Task: Add Three Wishes Fruity, Grain Free Cereal to the cart.
Action: Mouse moved to (757, 255)
Screenshot: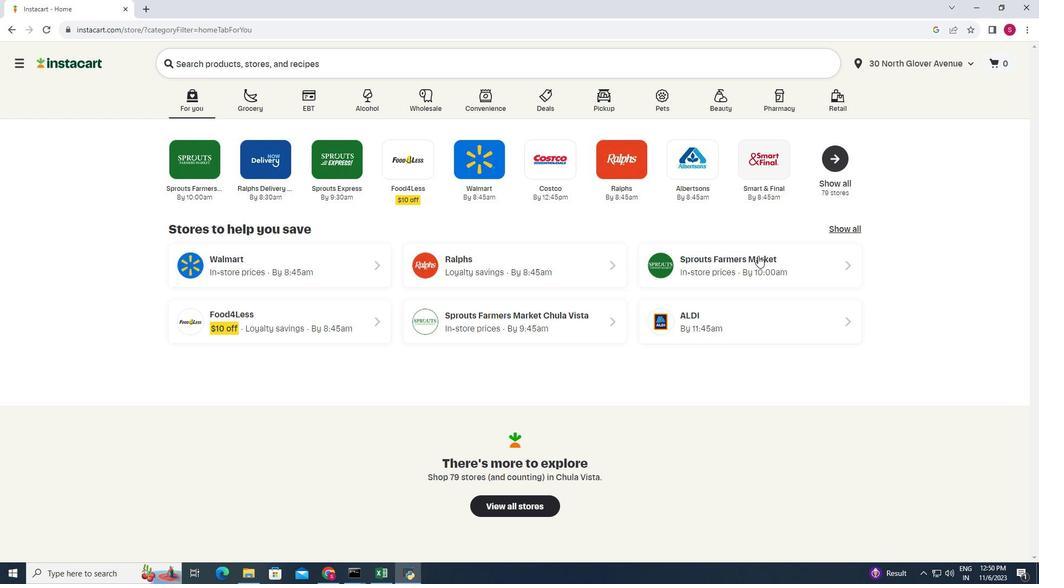 
Action: Mouse pressed left at (757, 255)
Screenshot: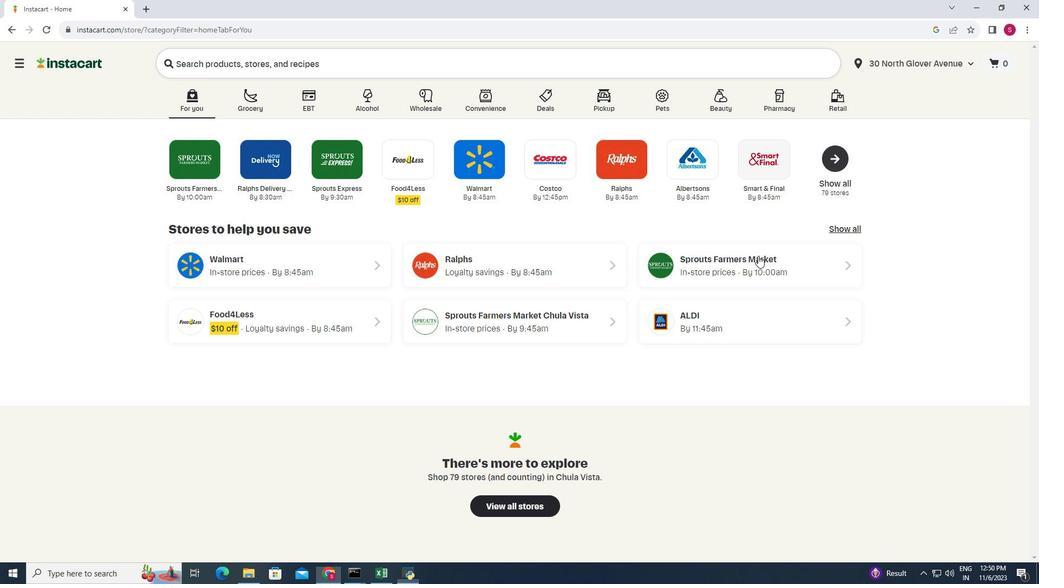 
Action: Mouse moved to (100, 449)
Screenshot: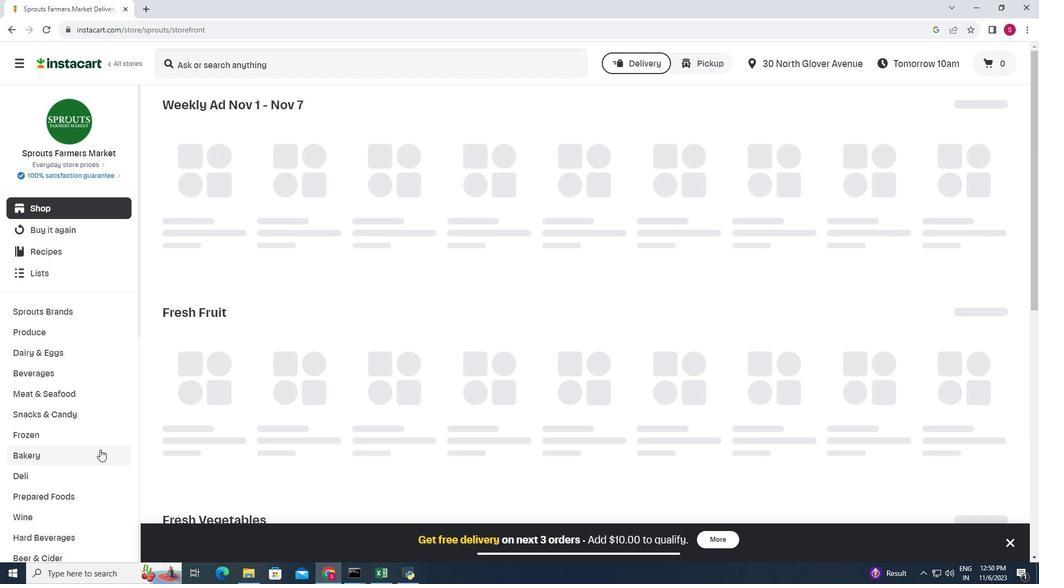 
Action: Mouse scrolled (100, 449) with delta (0, 0)
Screenshot: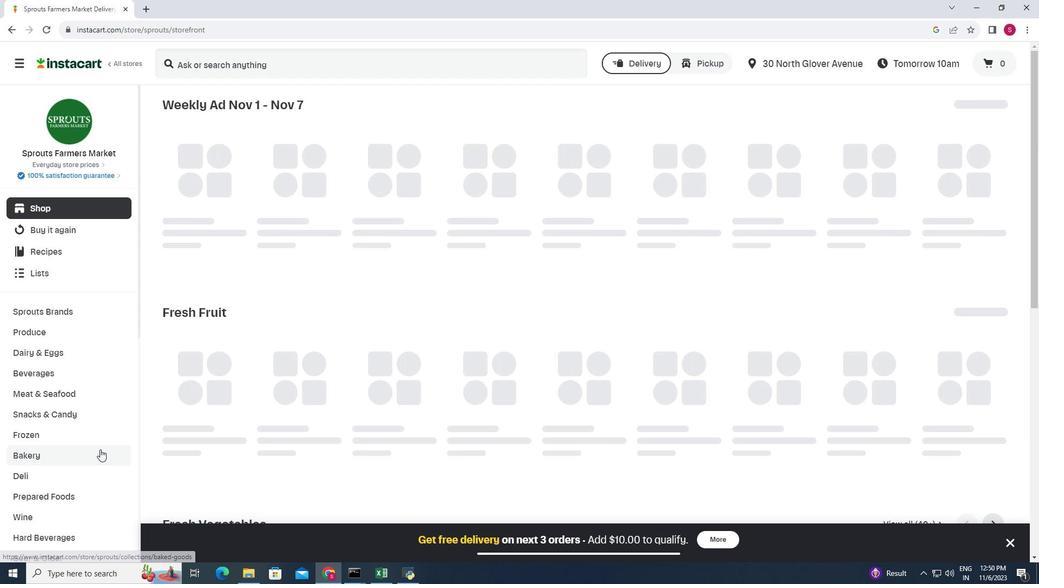 
Action: Mouse moved to (100, 449)
Screenshot: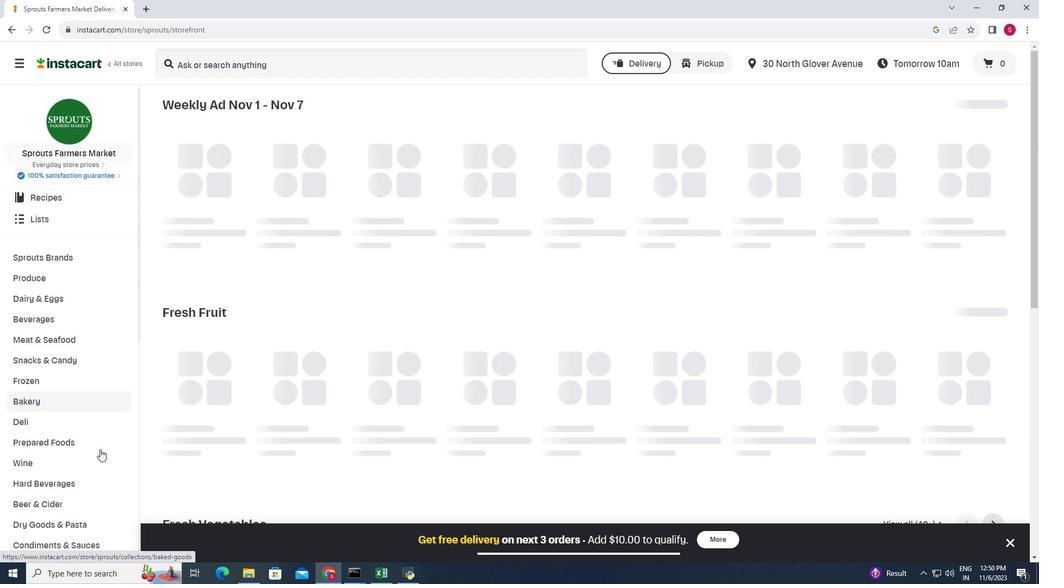 
Action: Mouse scrolled (100, 449) with delta (0, 0)
Screenshot: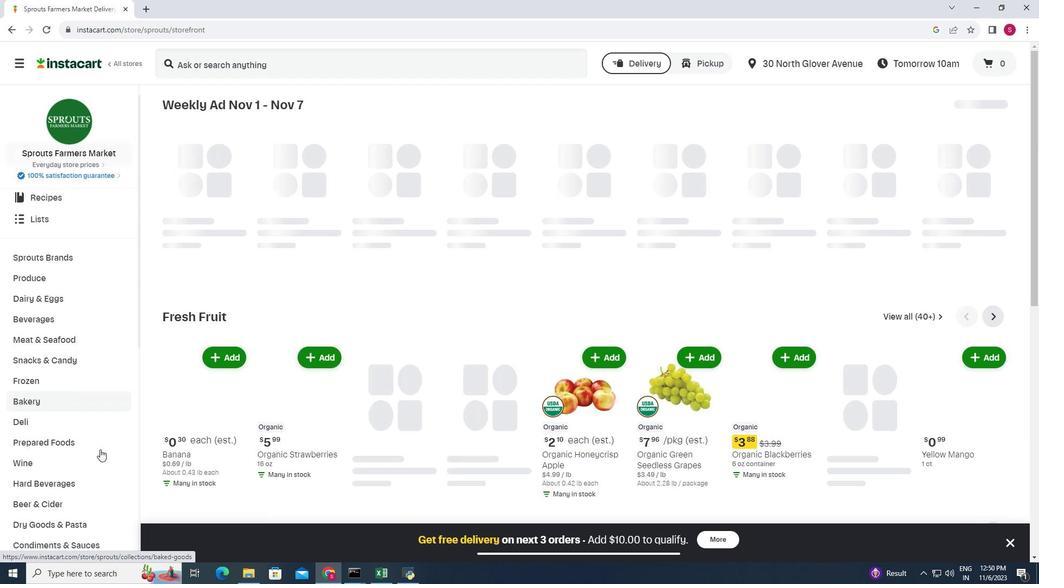 
Action: Mouse scrolled (100, 449) with delta (0, 0)
Screenshot: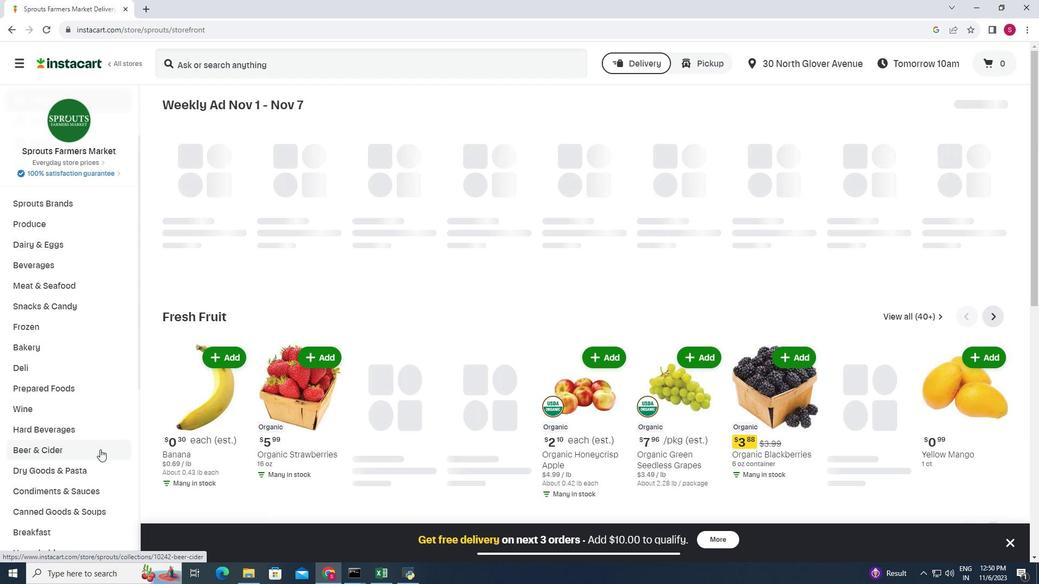 
Action: Mouse moved to (89, 475)
Screenshot: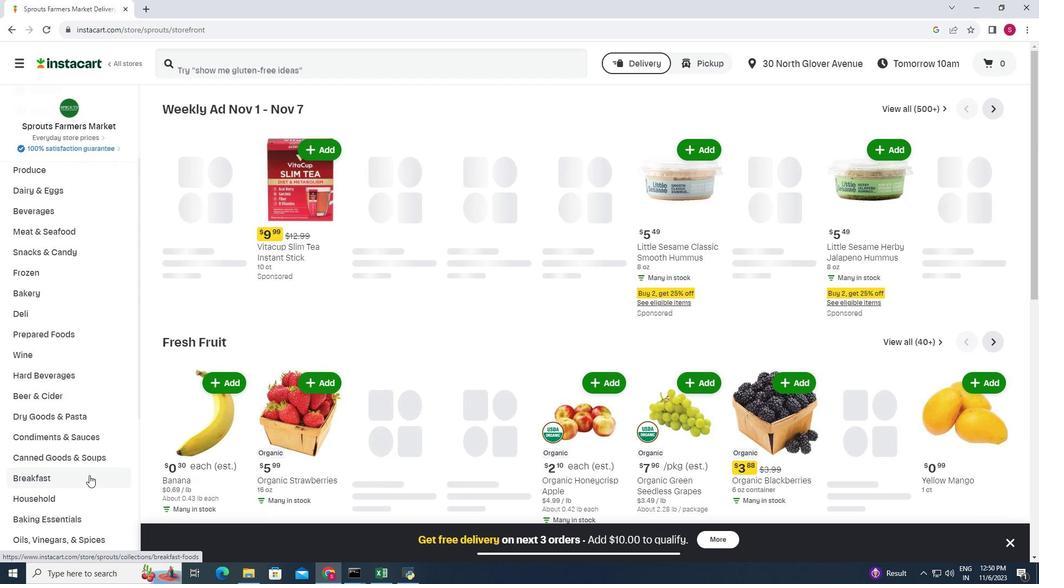 
Action: Mouse pressed left at (89, 475)
Screenshot: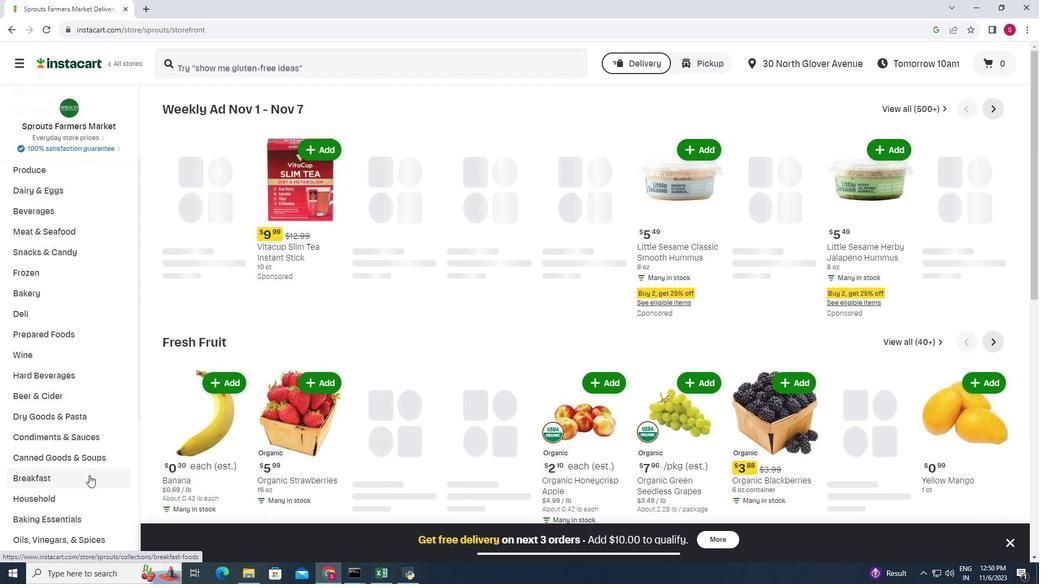 
Action: Mouse moved to (803, 139)
Screenshot: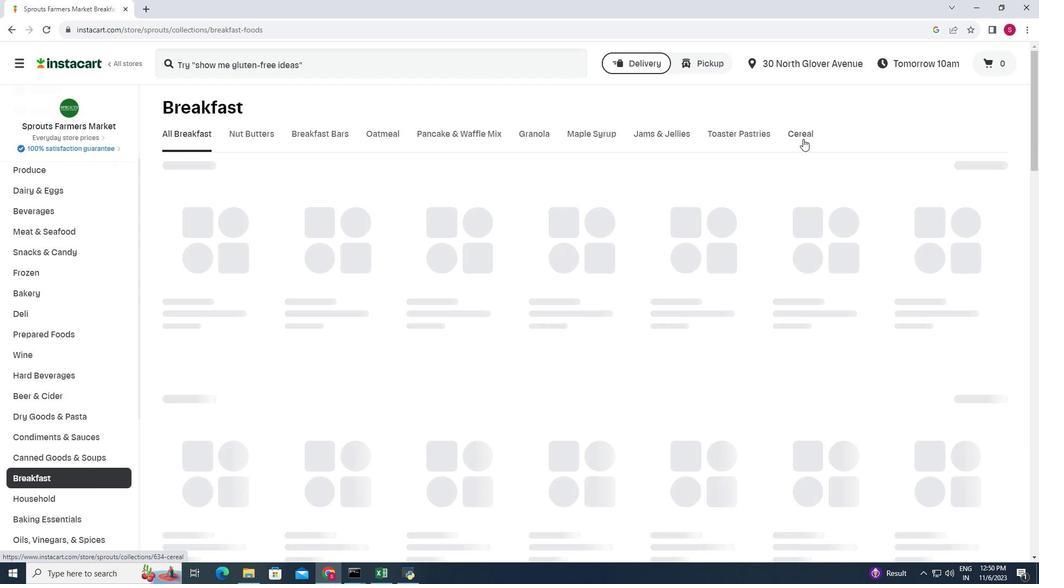 
Action: Mouse pressed left at (803, 139)
Screenshot: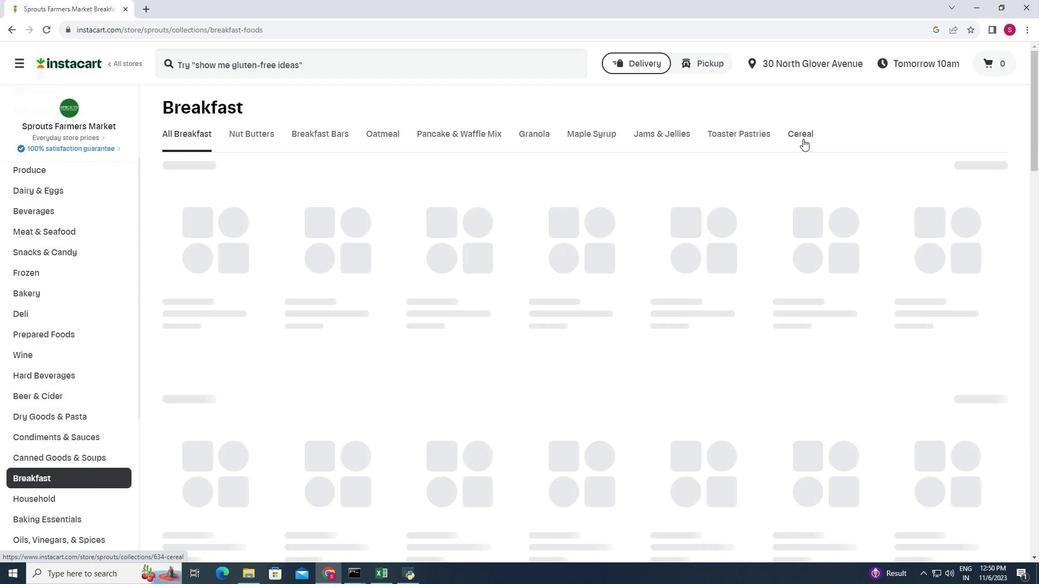 
Action: Mouse moved to (515, 203)
Screenshot: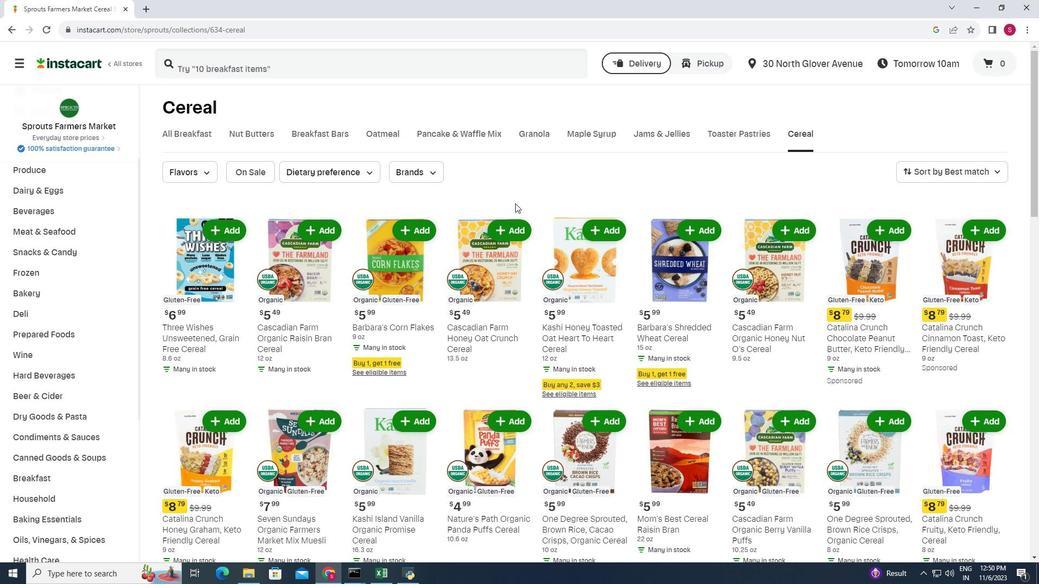 
Action: Mouse scrolled (515, 202) with delta (0, 0)
Screenshot: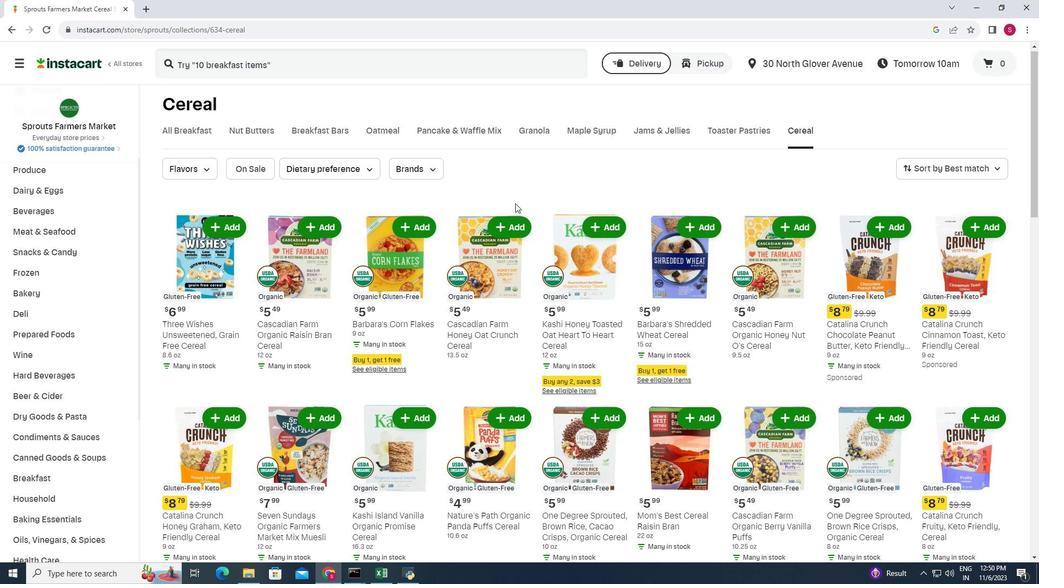 
Action: Mouse scrolled (515, 202) with delta (0, 0)
Screenshot: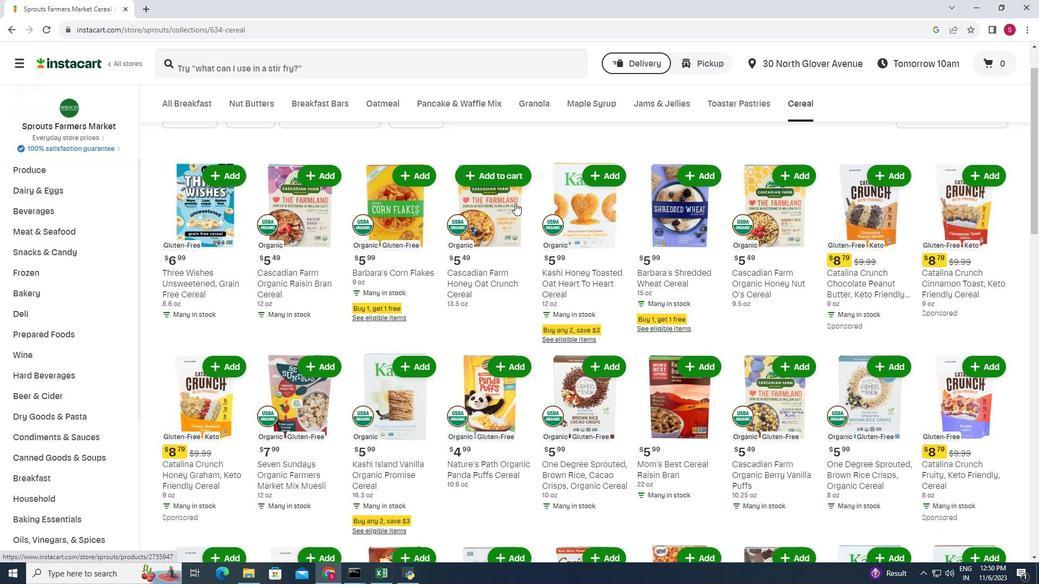 
Action: Mouse scrolled (515, 202) with delta (0, 0)
Screenshot: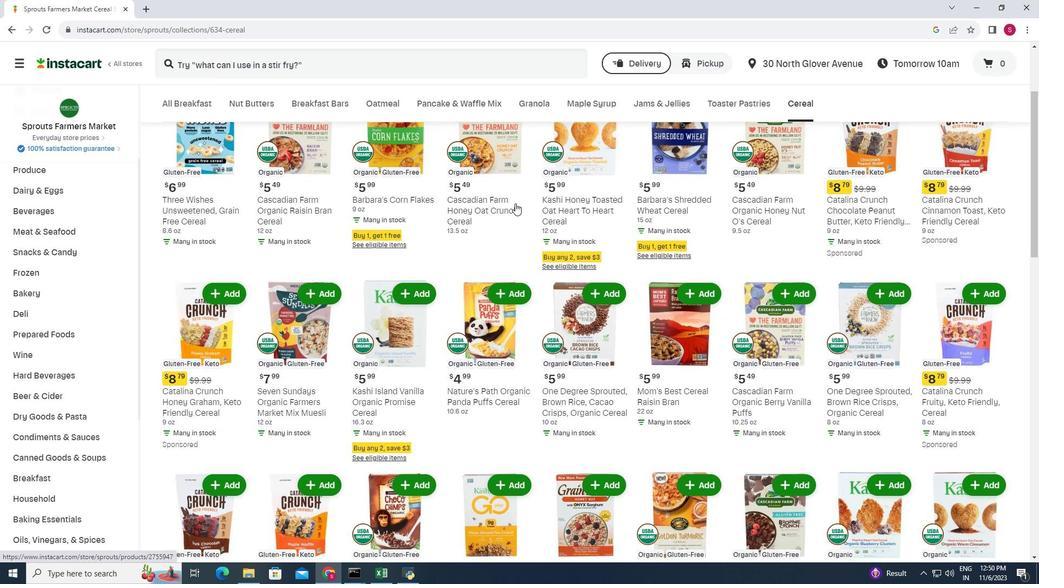 
Action: Mouse scrolled (515, 202) with delta (0, 0)
Screenshot: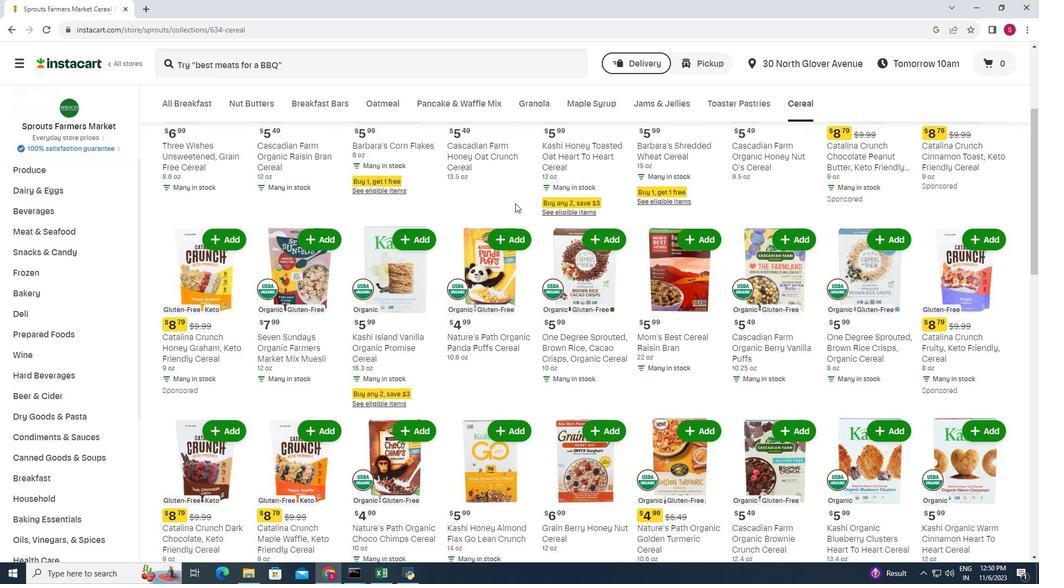 
Action: Mouse scrolled (515, 202) with delta (0, 0)
Screenshot: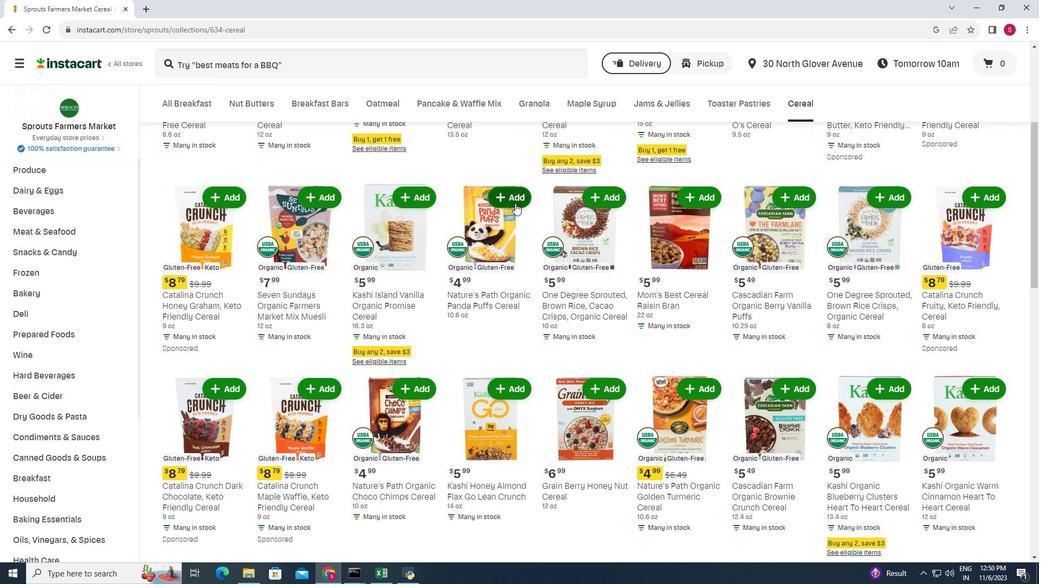
Action: Mouse scrolled (515, 202) with delta (0, 0)
Screenshot: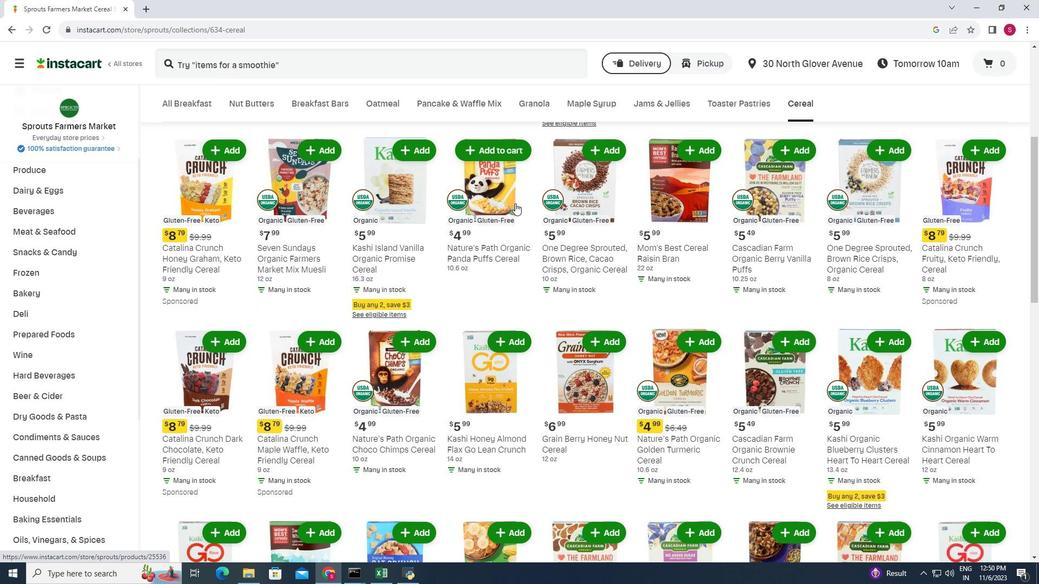 
Action: Mouse scrolled (515, 202) with delta (0, 0)
Screenshot: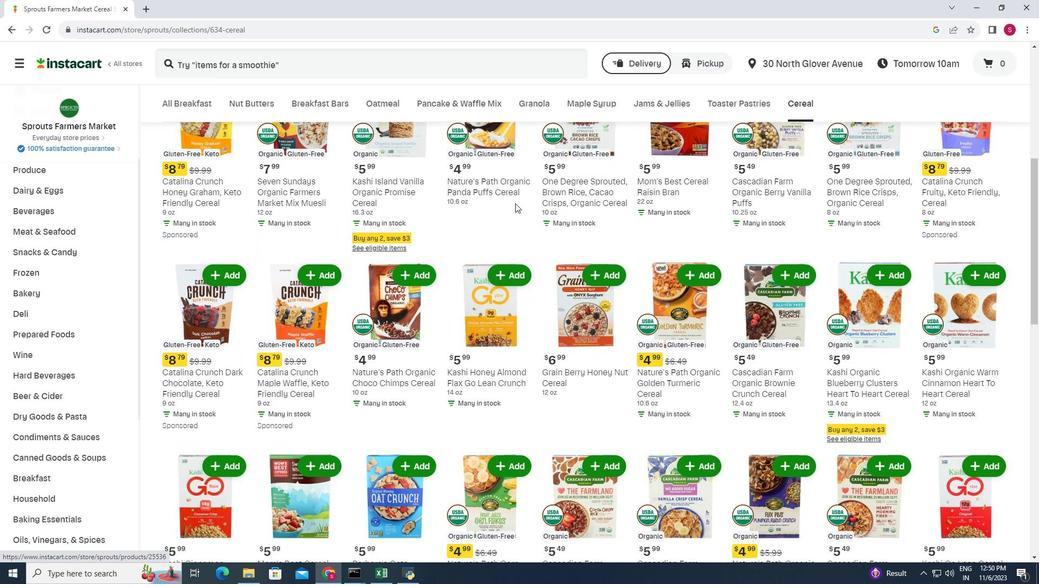 
Action: Mouse scrolled (515, 202) with delta (0, 0)
Screenshot: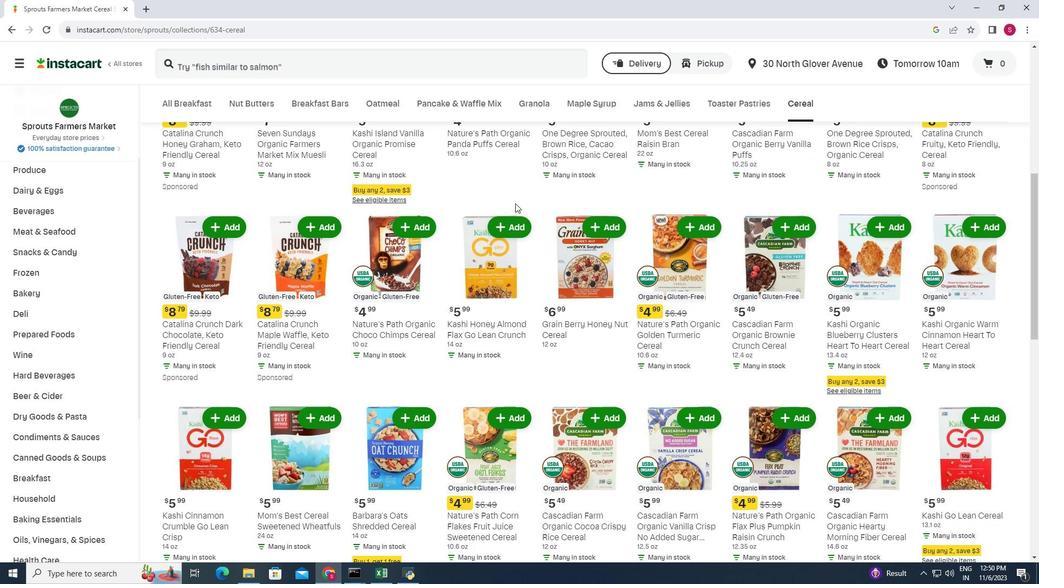 
Action: Mouse scrolled (515, 202) with delta (0, 0)
Screenshot: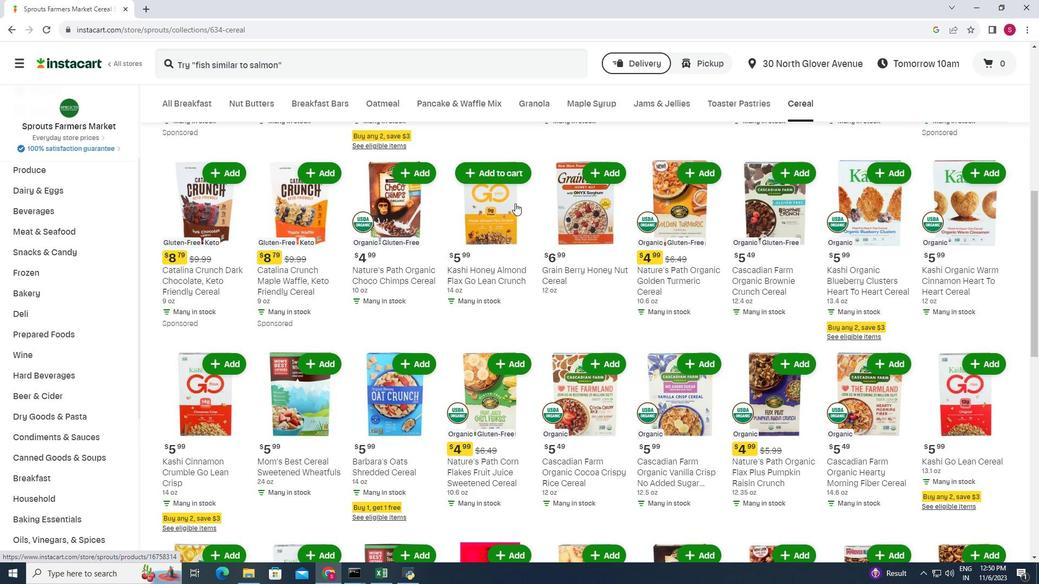 
Action: Mouse scrolled (515, 202) with delta (0, 0)
Screenshot: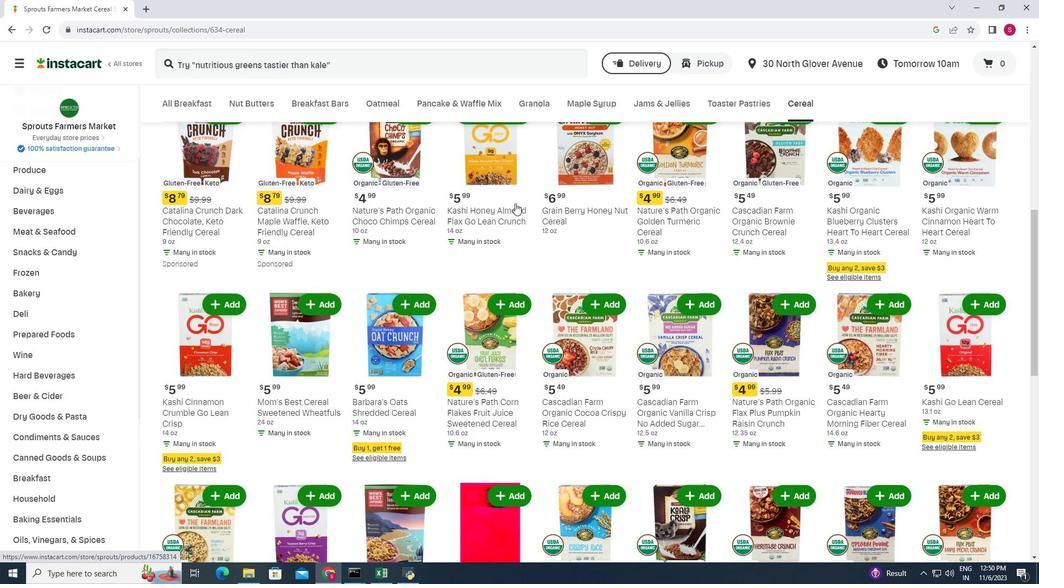 
Action: Mouse scrolled (515, 202) with delta (0, 0)
Screenshot: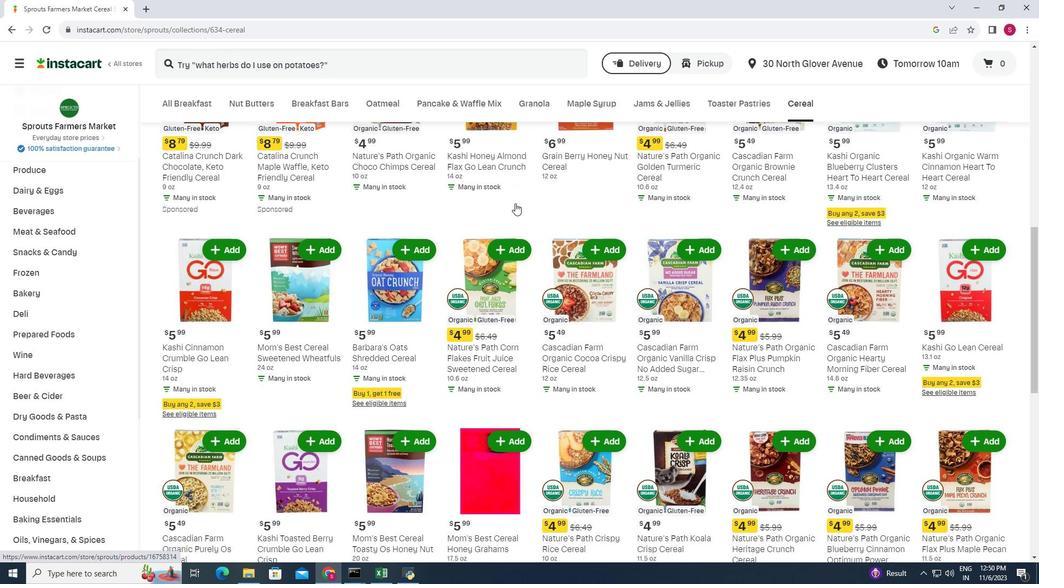 
Action: Mouse scrolled (515, 202) with delta (0, 0)
Screenshot: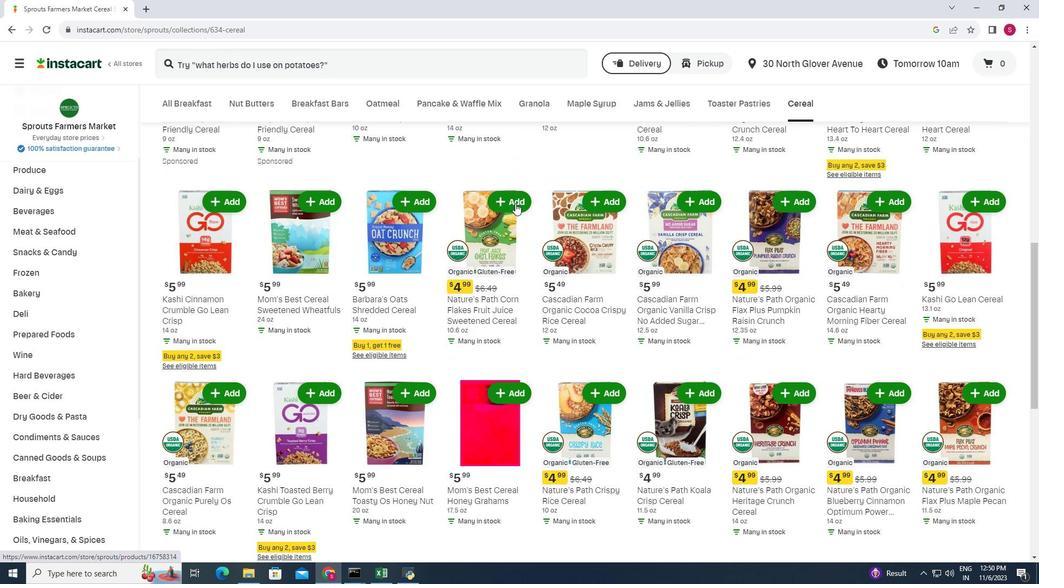 
Action: Mouse scrolled (515, 202) with delta (0, 0)
Screenshot: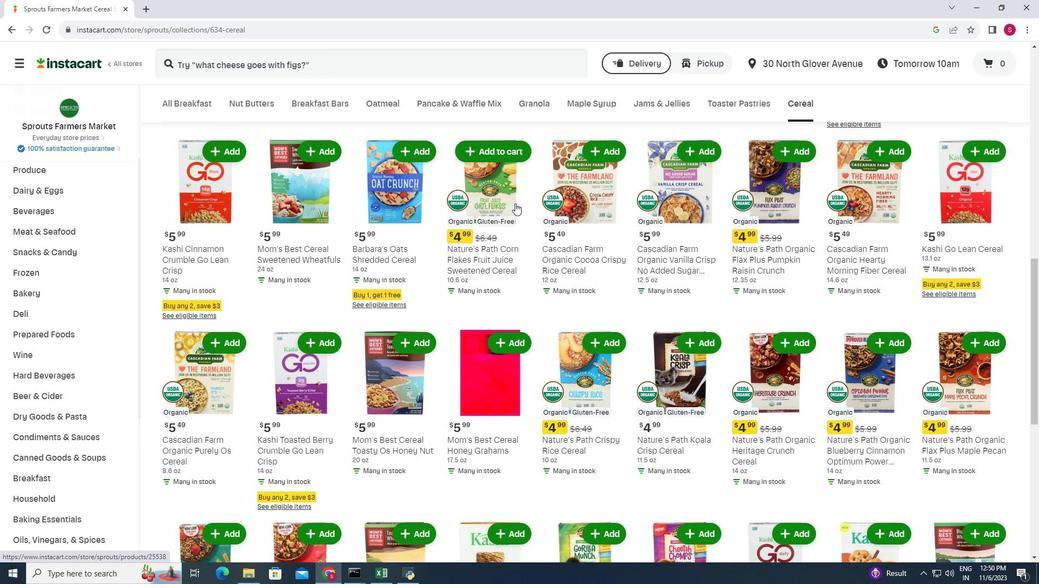 
Action: Mouse scrolled (515, 202) with delta (0, 0)
Screenshot: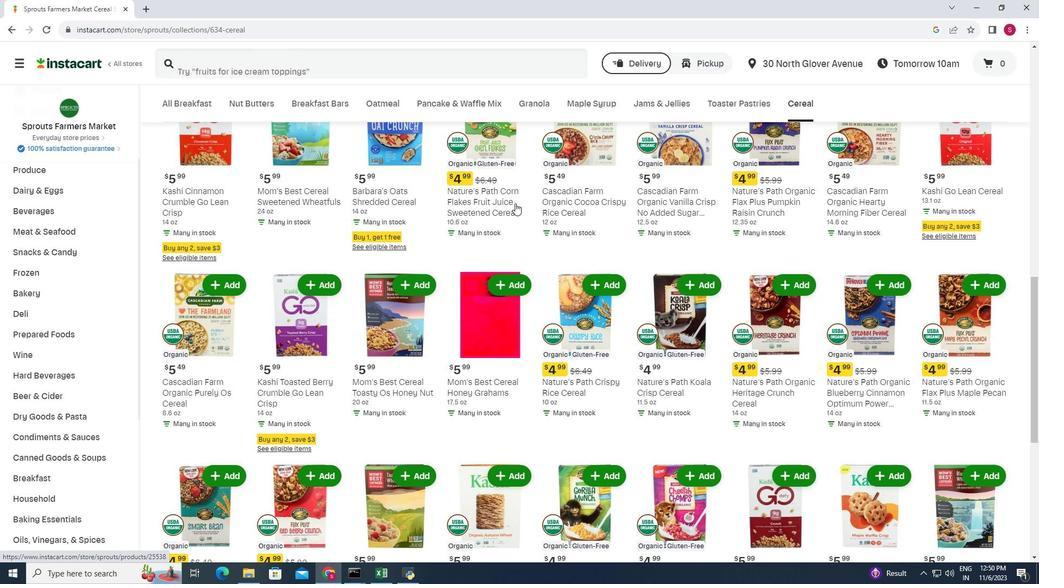 
Action: Mouse moved to (627, 254)
Screenshot: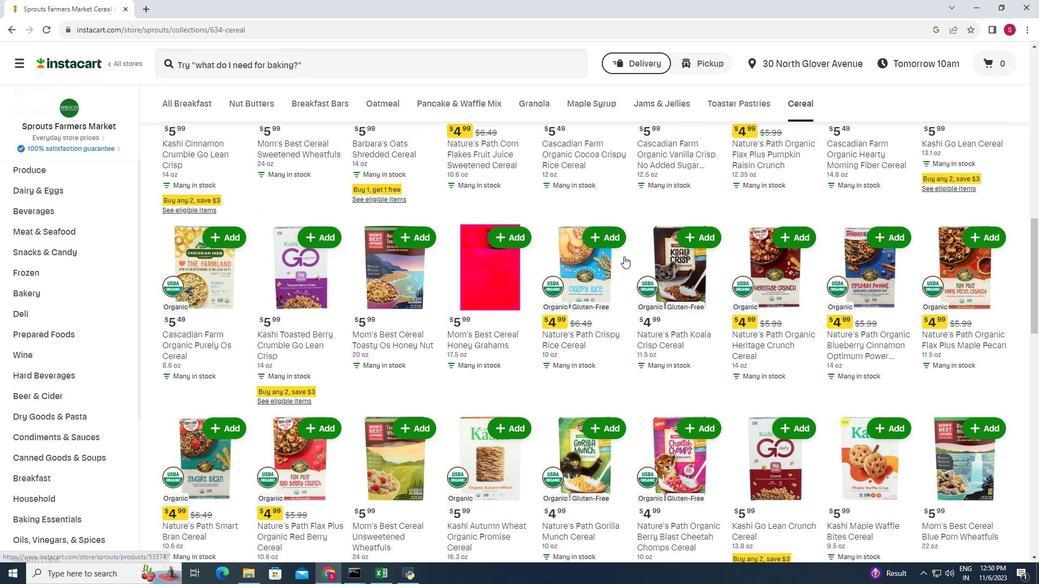 
Action: Mouse scrolled (627, 253) with delta (0, 0)
Screenshot: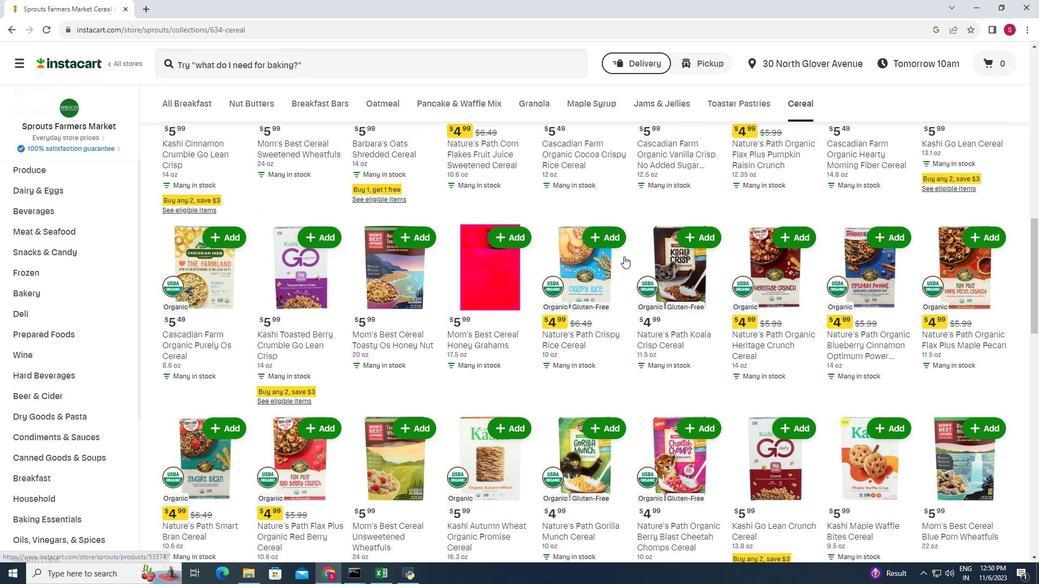 
Action: Mouse moved to (639, 239)
Screenshot: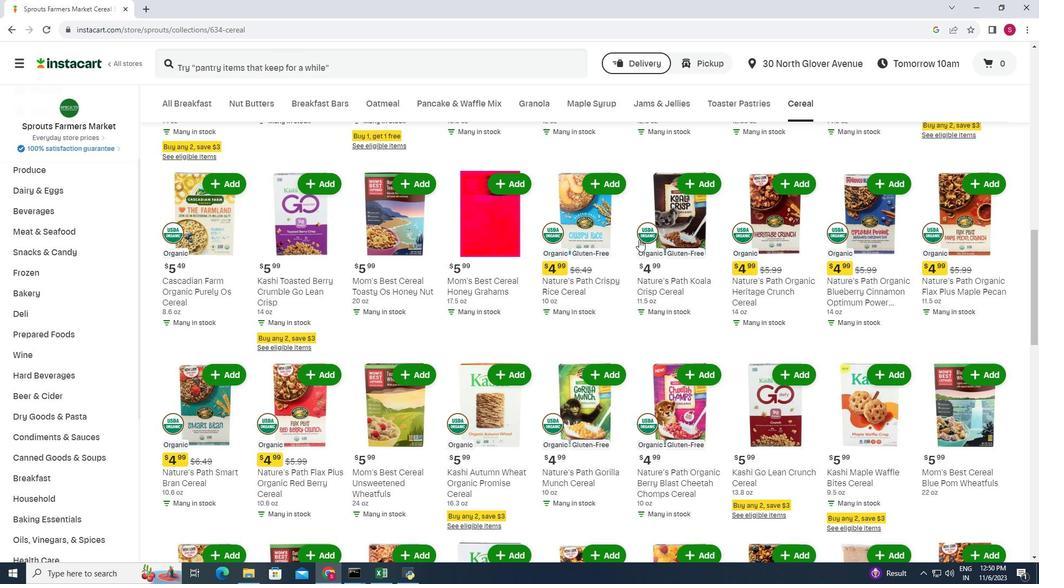 
Action: Mouse scrolled (639, 239) with delta (0, 0)
Screenshot: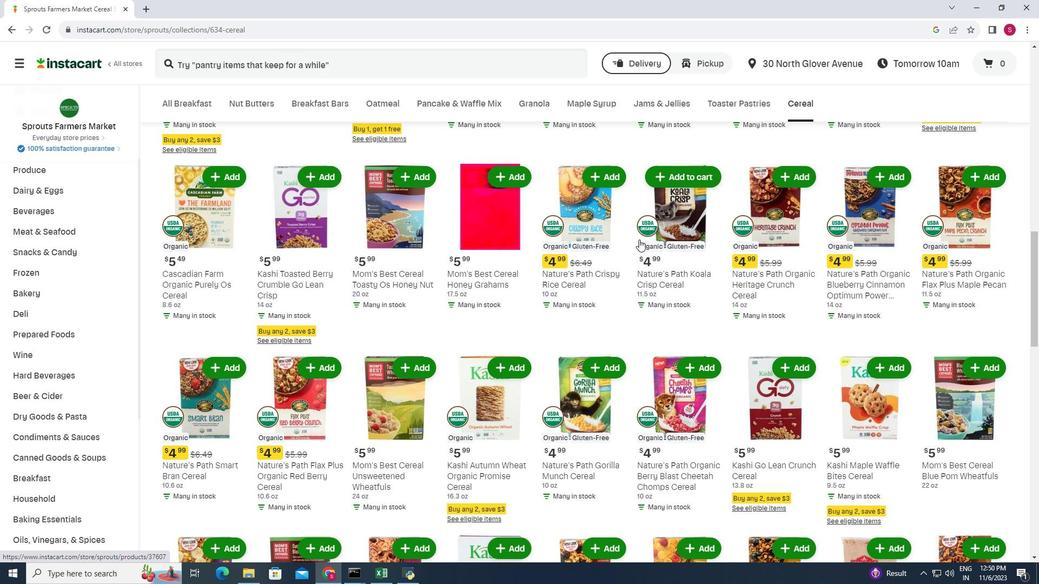 
Action: Mouse moved to (634, 252)
Screenshot: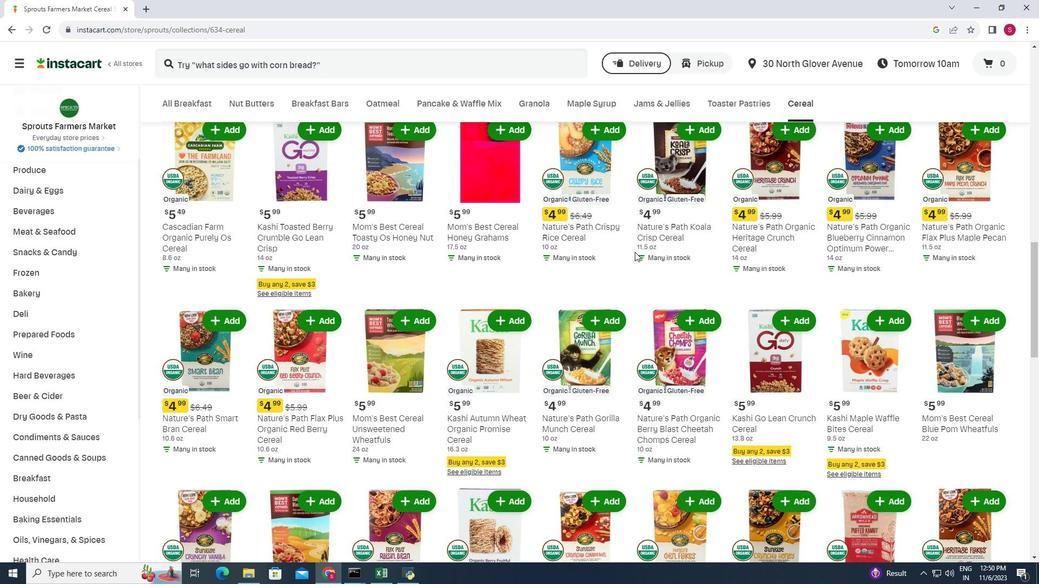 
Action: Mouse scrolled (634, 251) with delta (0, 0)
Screenshot: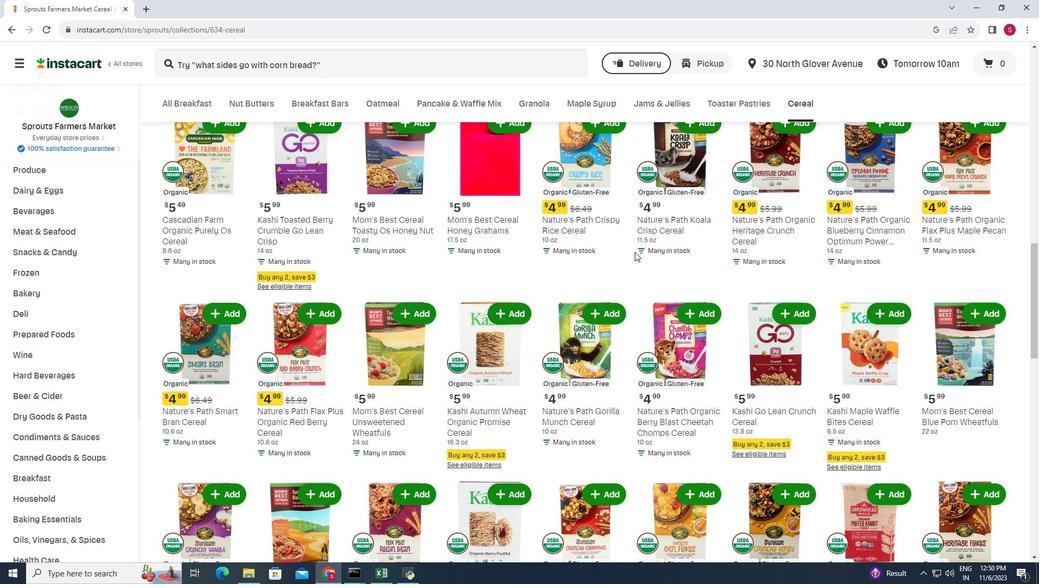 
Action: Mouse moved to (637, 248)
Screenshot: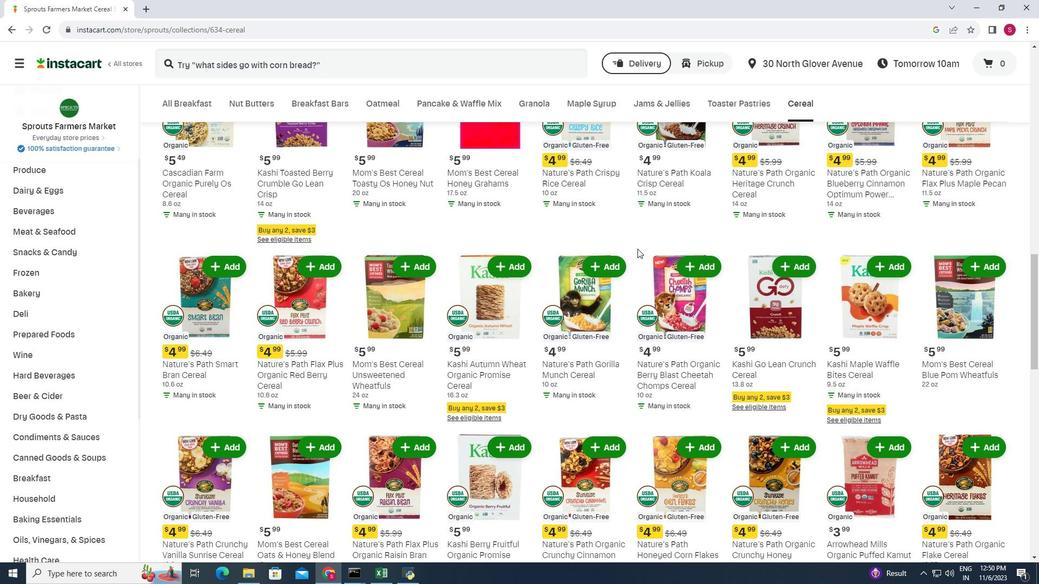 
Action: Mouse scrolled (637, 248) with delta (0, 0)
Screenshot: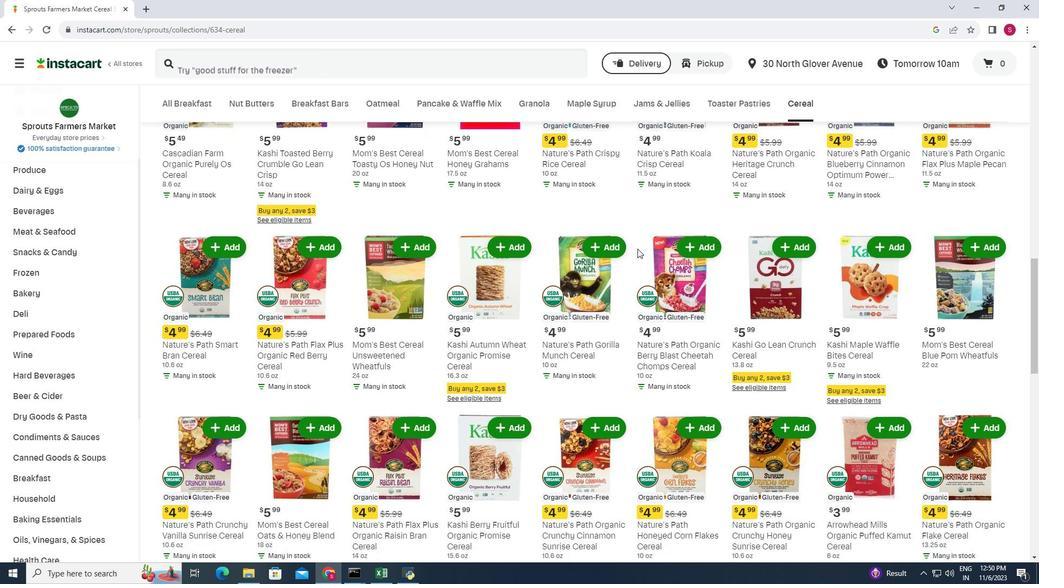 
Action: Mouse scrolled (637, 248) with delta (0, 0)
Screenshot: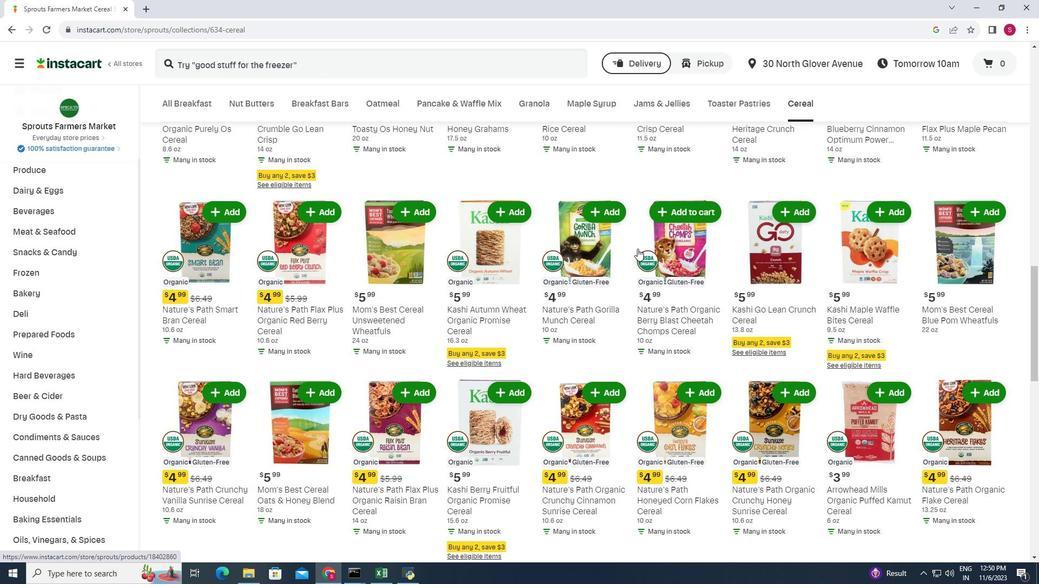 
Action: Mouse scrolled (637, 248) with delta (0, 0)
Screenshot: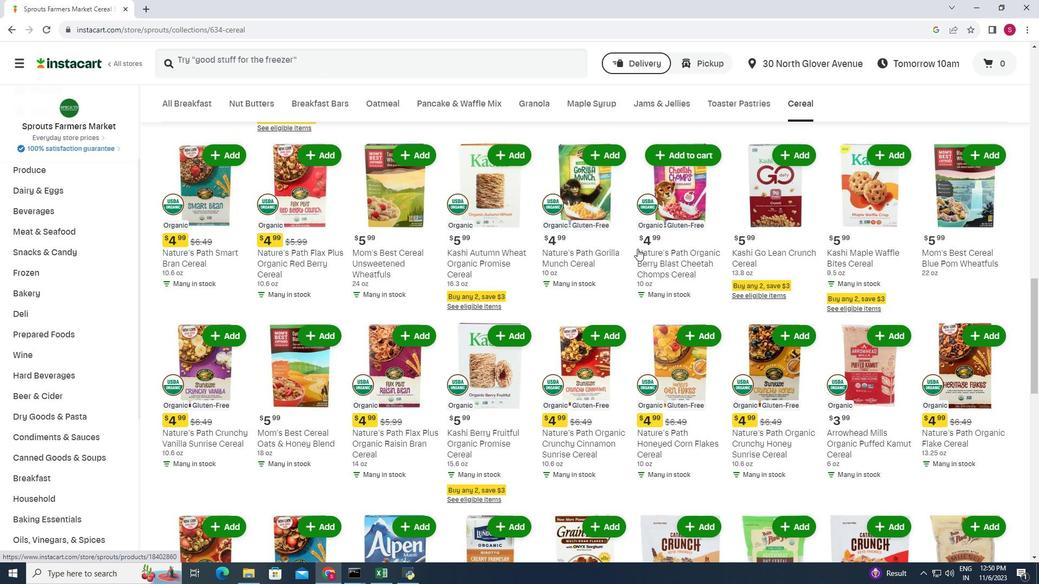 
Action: Mouse scrolled (637, 248) with delta (0, 0)
Screenshot: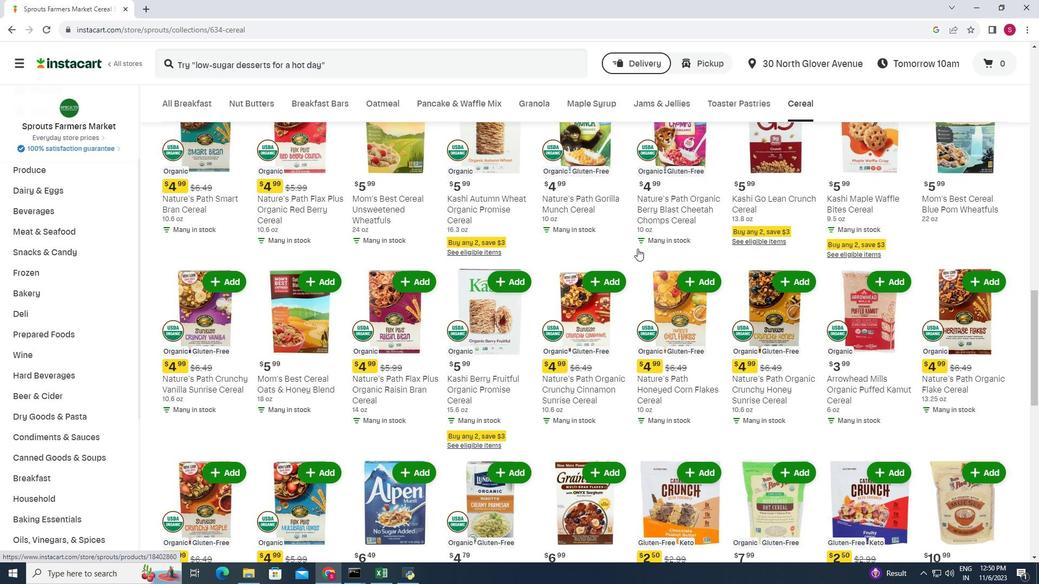 
Action: Mouse moved to (636, 246)
Screenshot: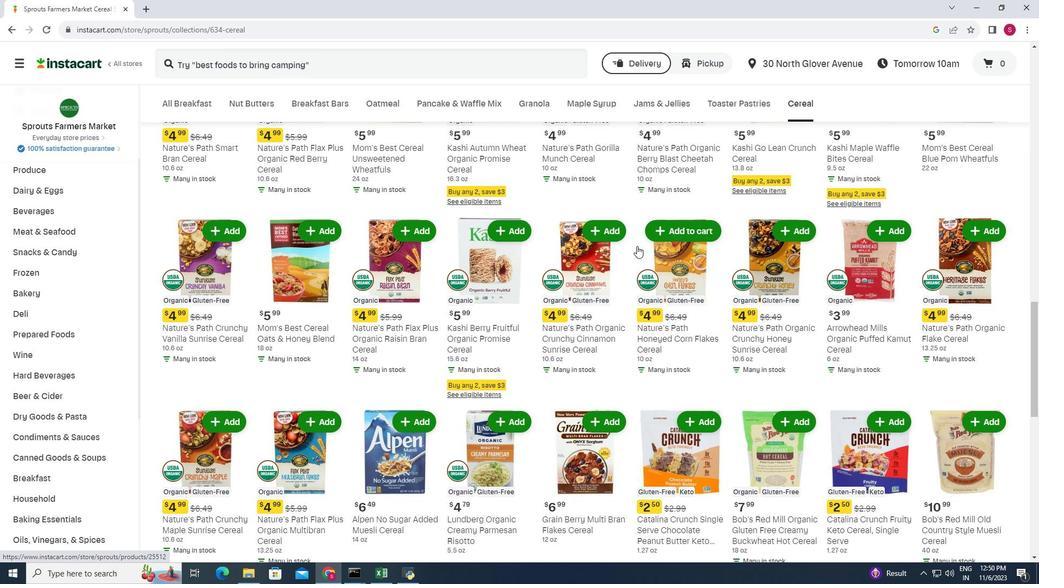 
Action: Mouse scrolled (636, 245) with delta (0, 0)
Screenshot: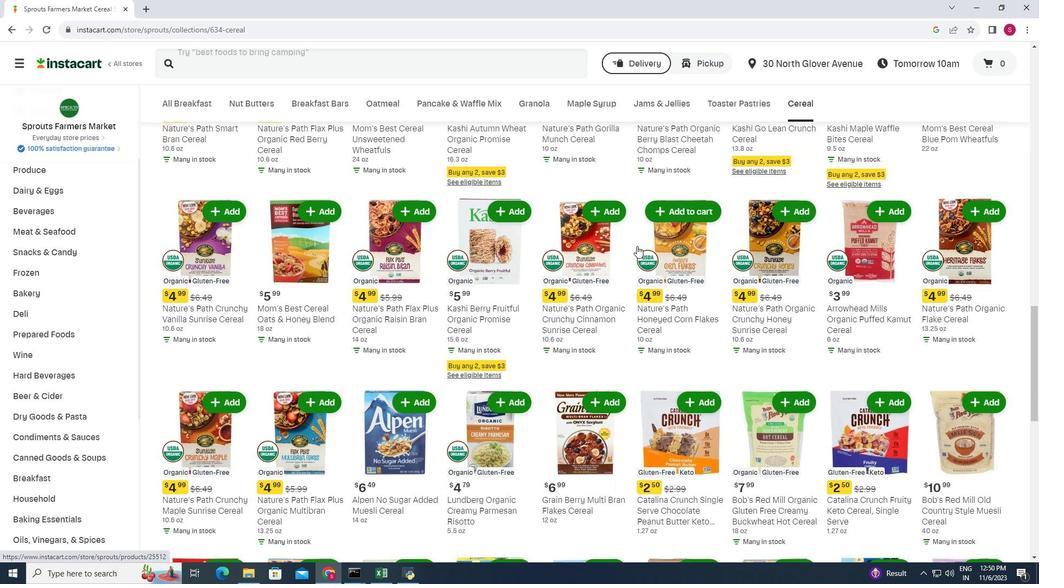 
Action: Mouse moved to (632, 279)
Screenshot: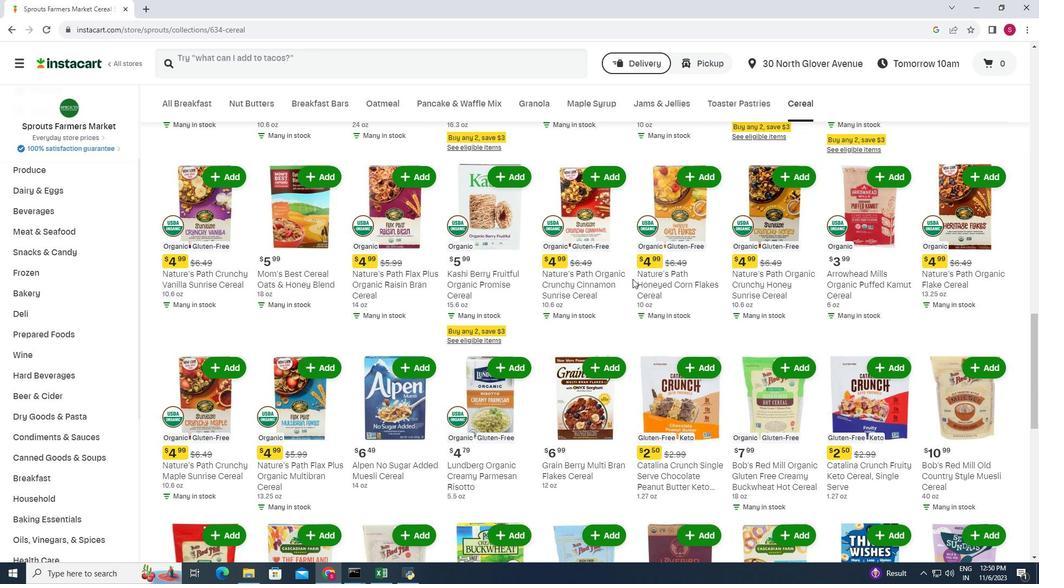 
Action: Mouse scrolled (632, 278) with delta (0, 0)
Screenshot: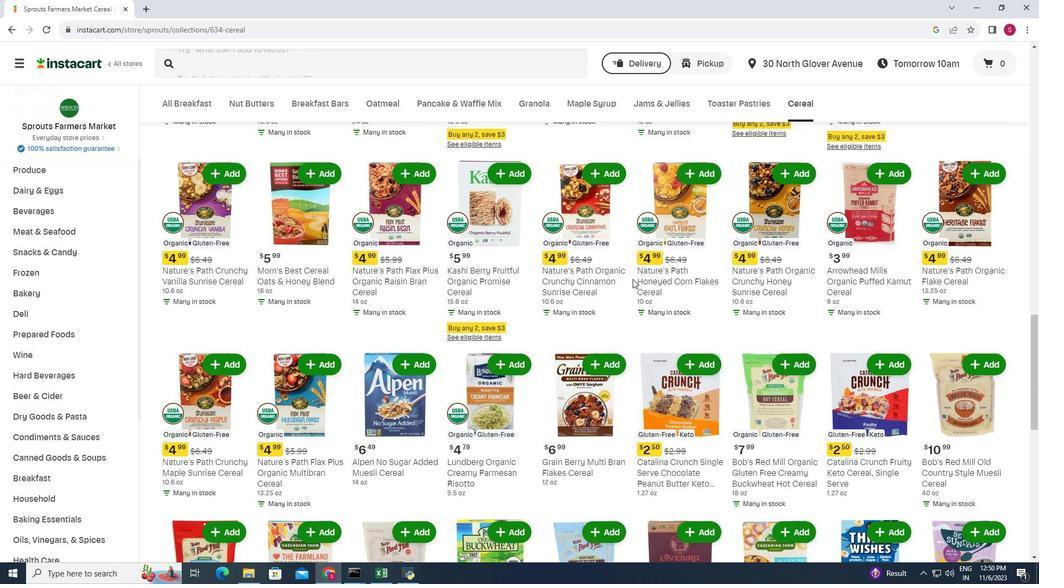
Action: Mouse moved to (635, 264)
Screenshot: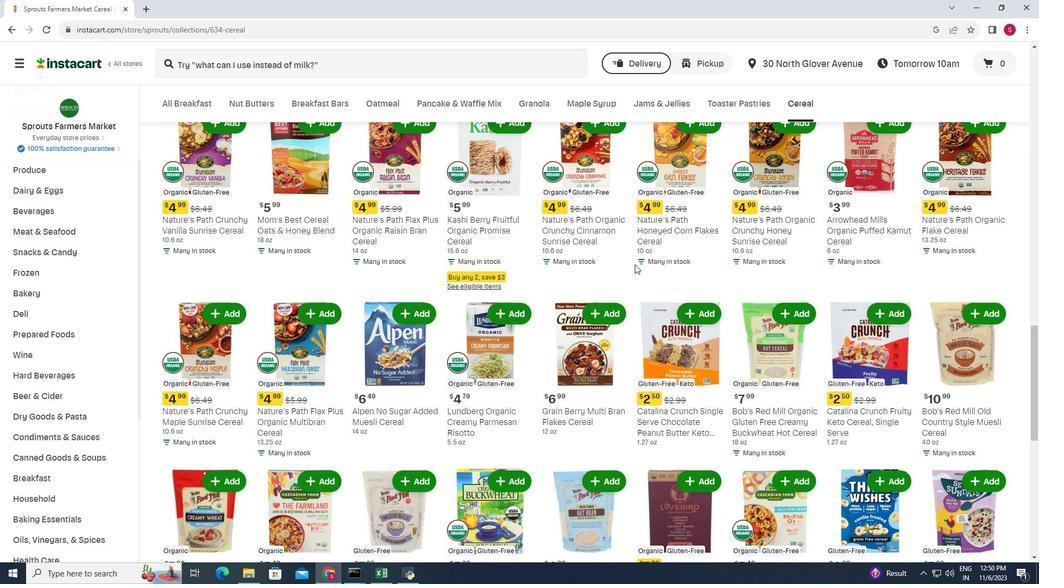 
Action: Mouse scrolled (635, 263) with delta (0, 0)
Screenshot: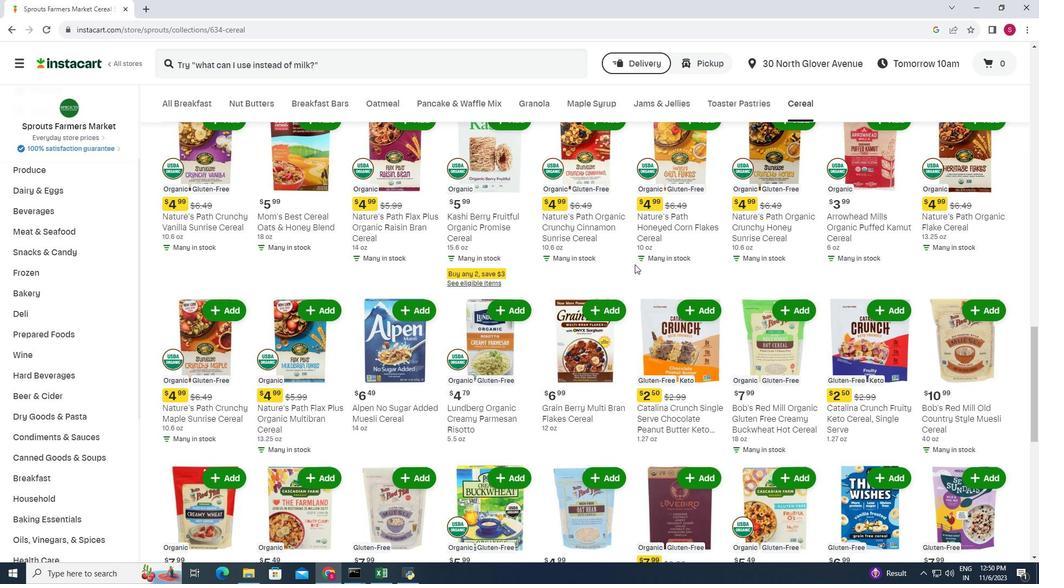 
Action: Mouse moved to (634, 263)
Screenshot: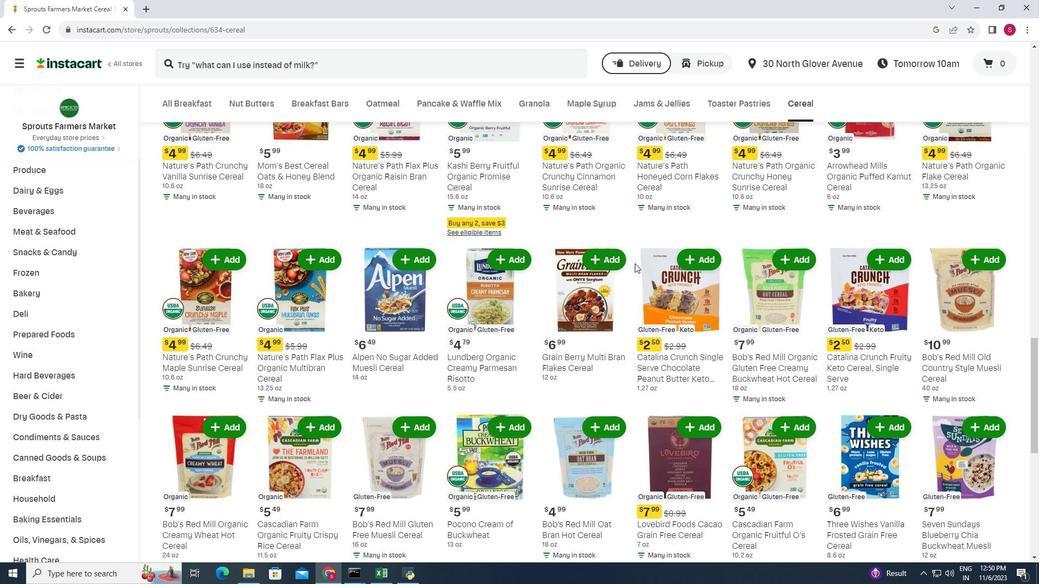 
Action: Mouse scrolled (634, 263) with delta (0, 0)
Screenshot: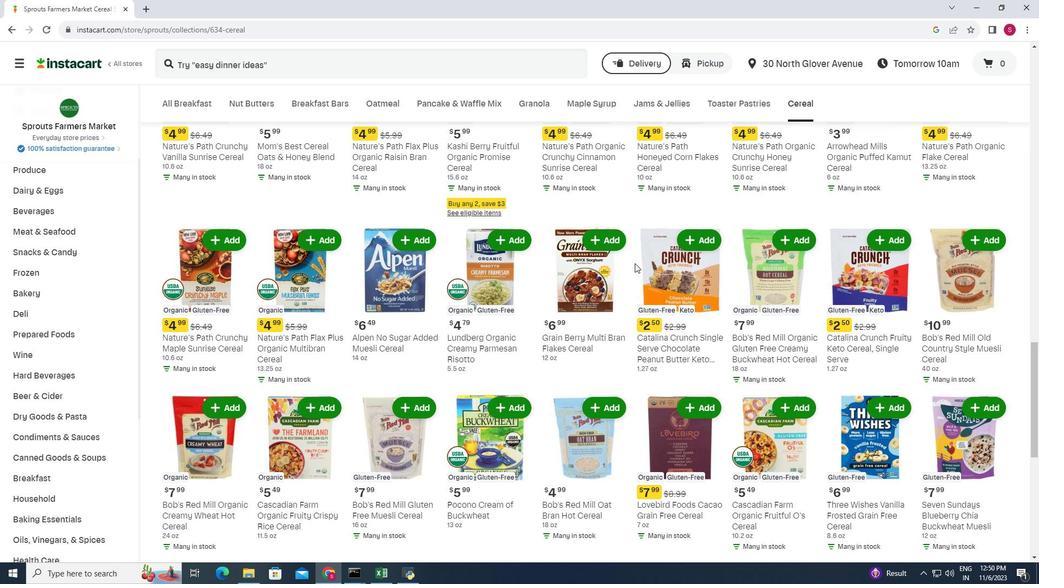 
Action: Mouse scrolled (634, 263) with delta (0, 0)
Screenshot: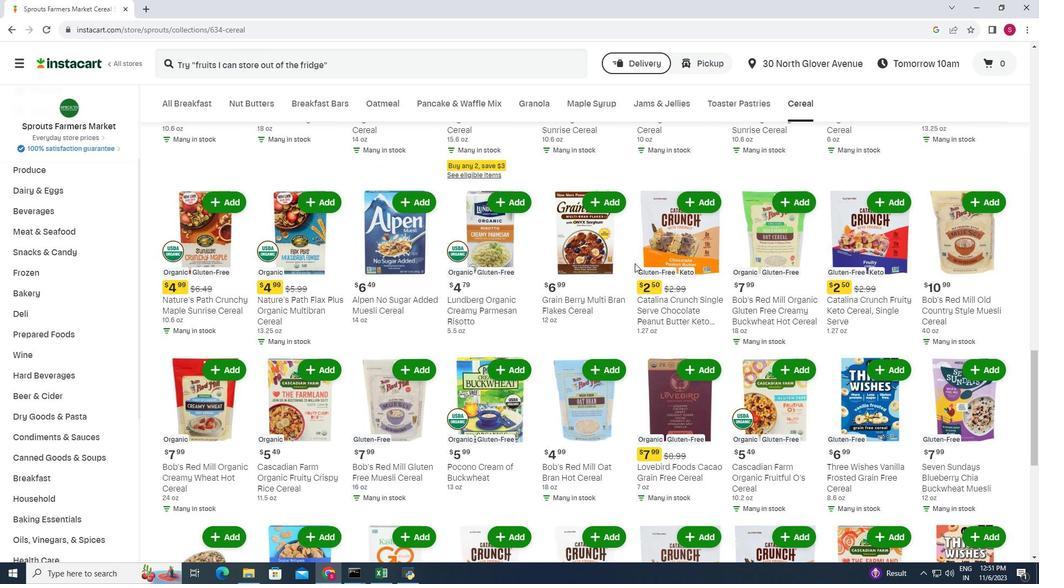 
Action: Mouse moved to (634, 263)
Screenshot: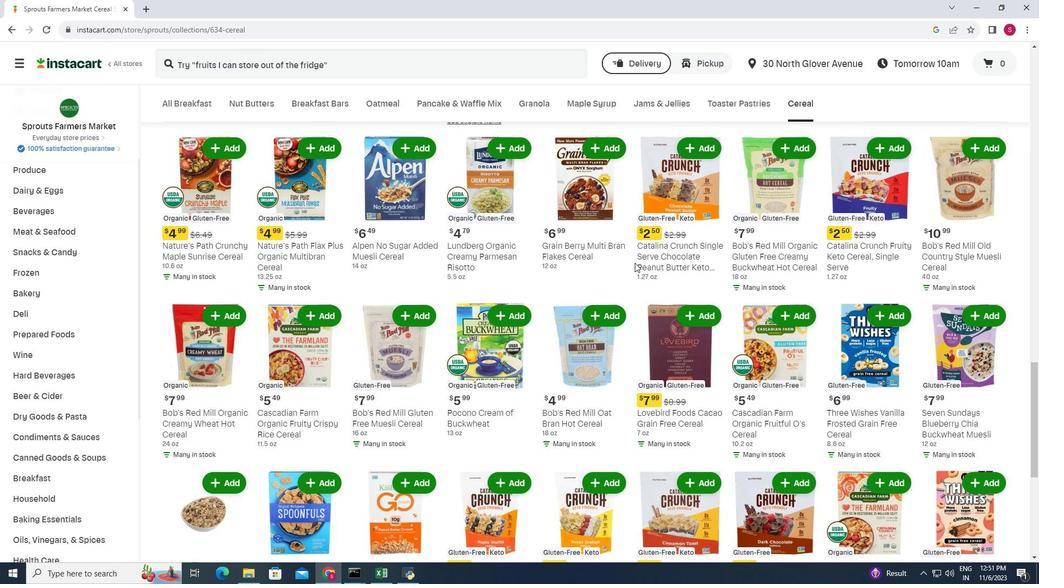
Action: Mouse scrolled (634, 262) with delta (0, 0)
Screenshot: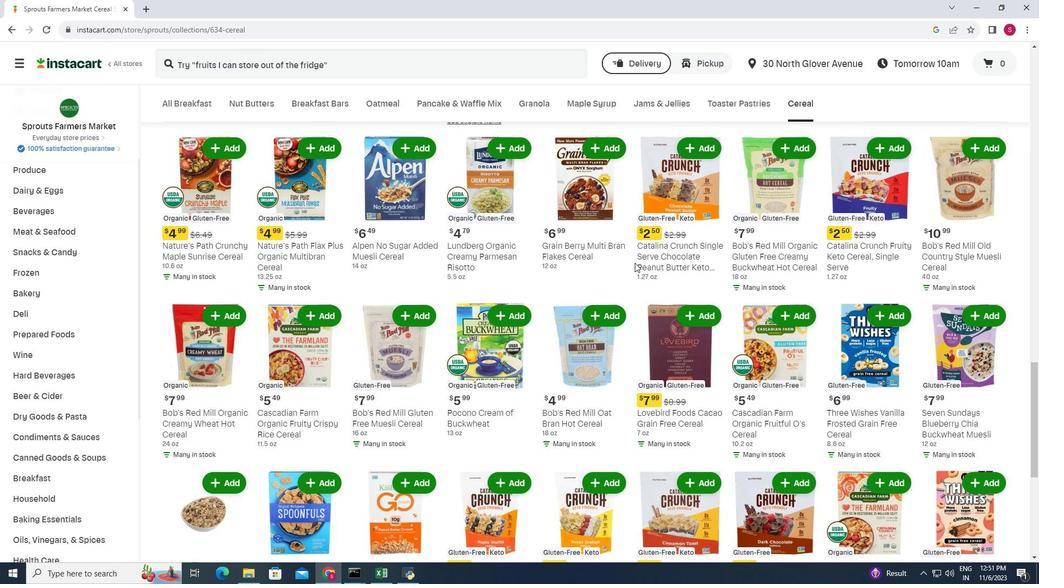 
Action: Mouse moved to (634, 263)
Screenshot: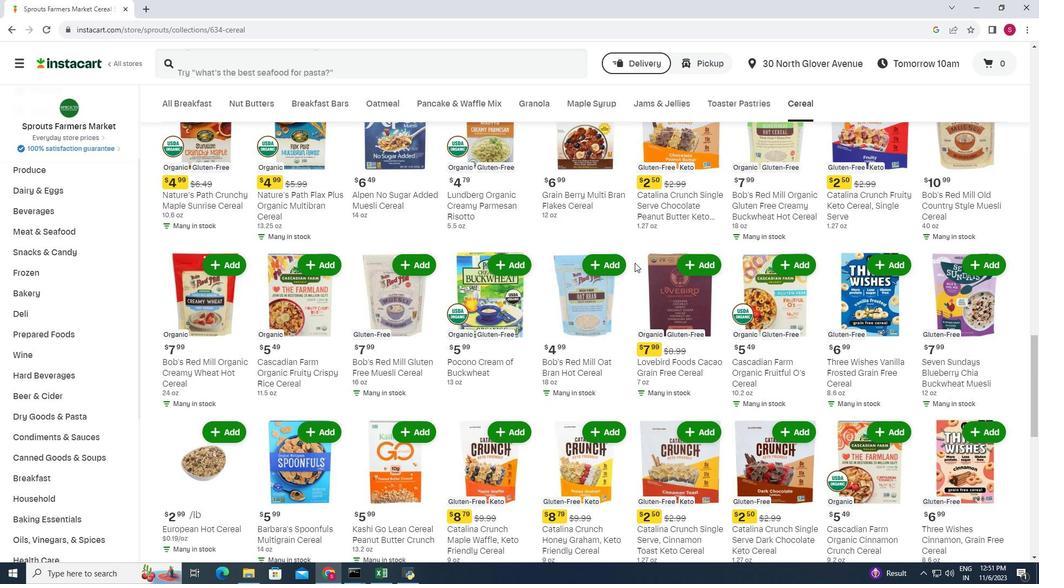 
Action: Mouse scrolled (634, 262) with delta (0, 0)
Screenshot: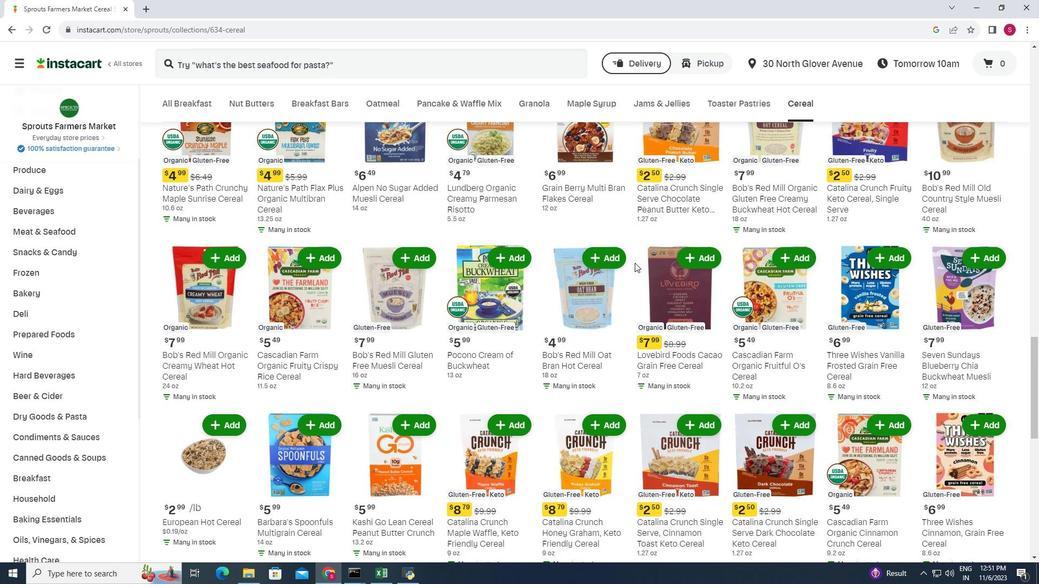
Action: Mouse moved to (633, 263)
Screenshot: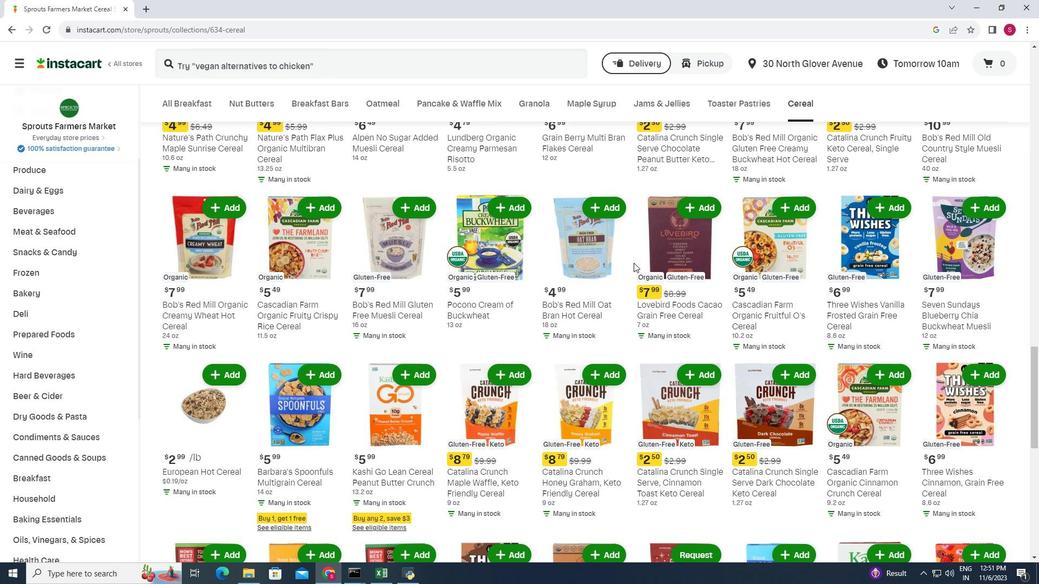 
Action: Mouse scrolled (633, 262) with delta (0, 0)
Screenshot: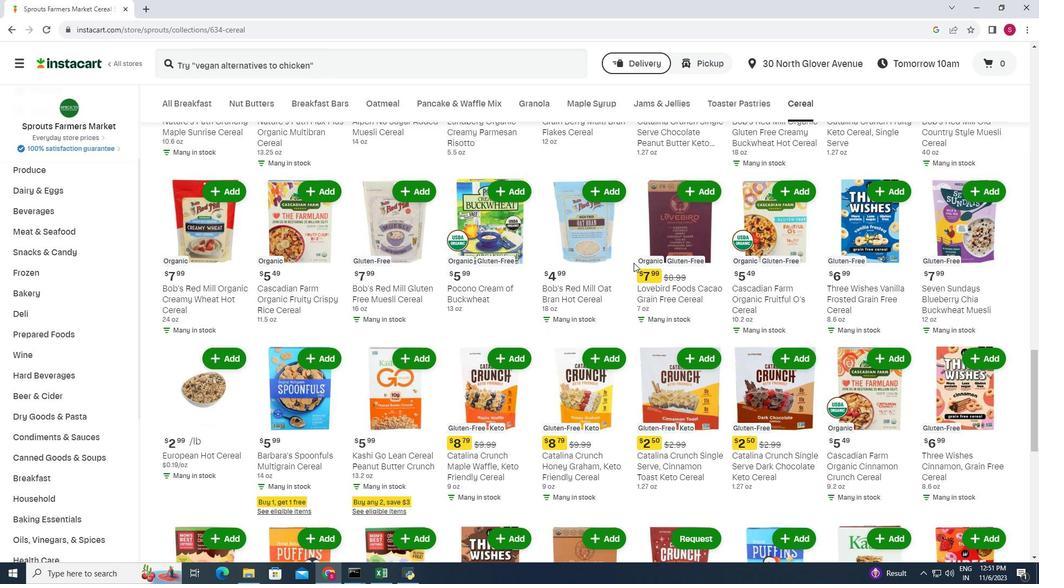 
Action: Mouse scrolled (633, 262) with delta (0, 0)
Screenshot: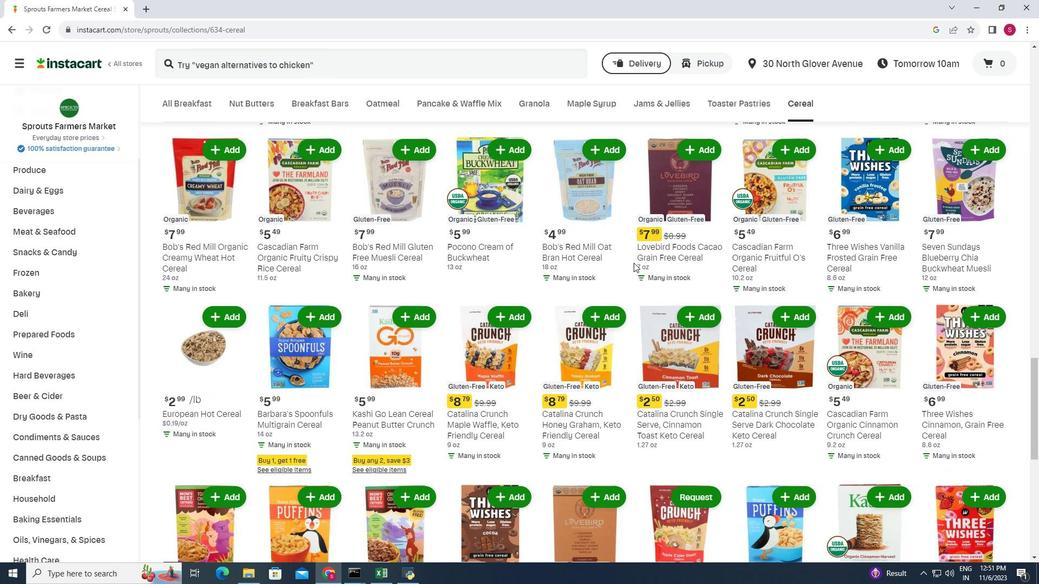 
Action: Mouse scrolled (633, 262) with delta (0, 0)
Screenshot: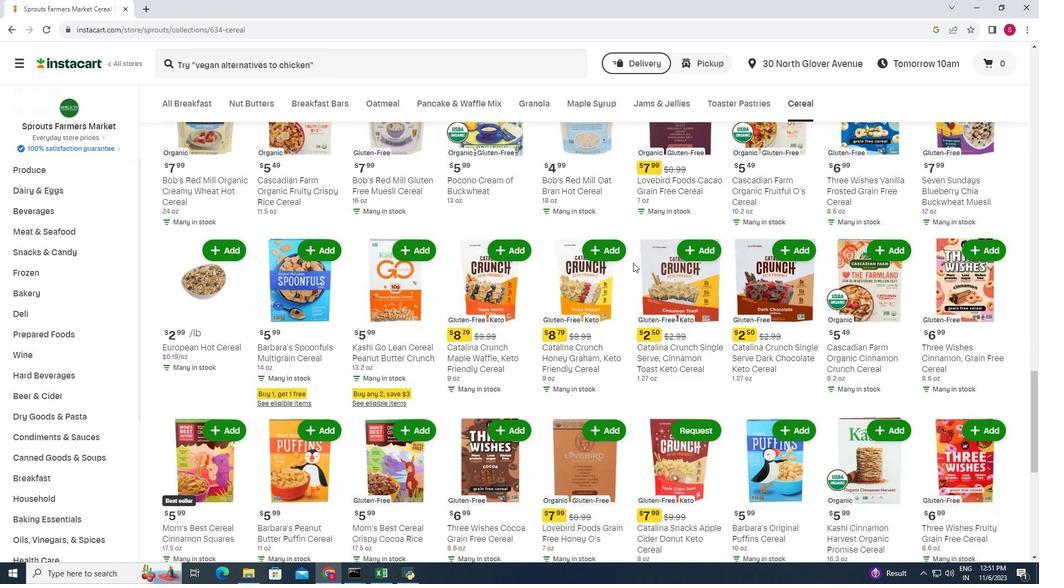
Action: Mouse moved to (633, 263)
Screenshot: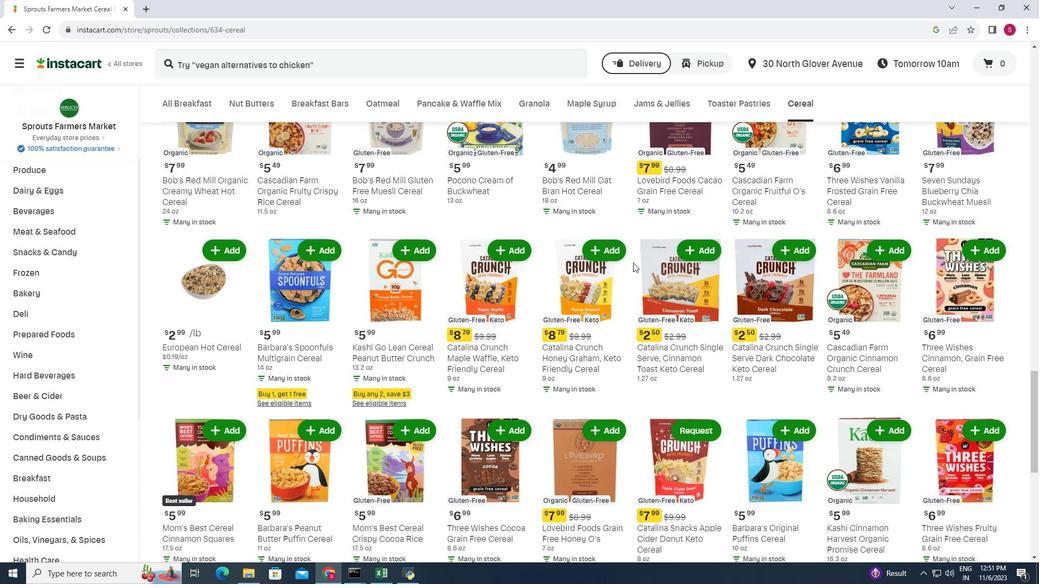 
Action: Mouse scrolled (633, 262) with delta (0, 0)
Screenshot: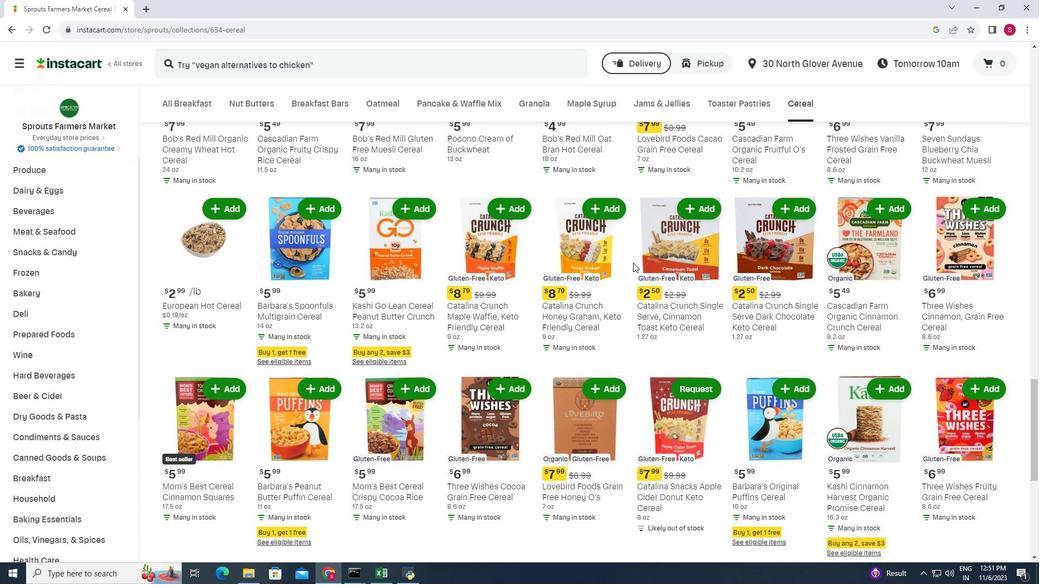 
Action: Mouse moved to (632, 262)
Screenshot: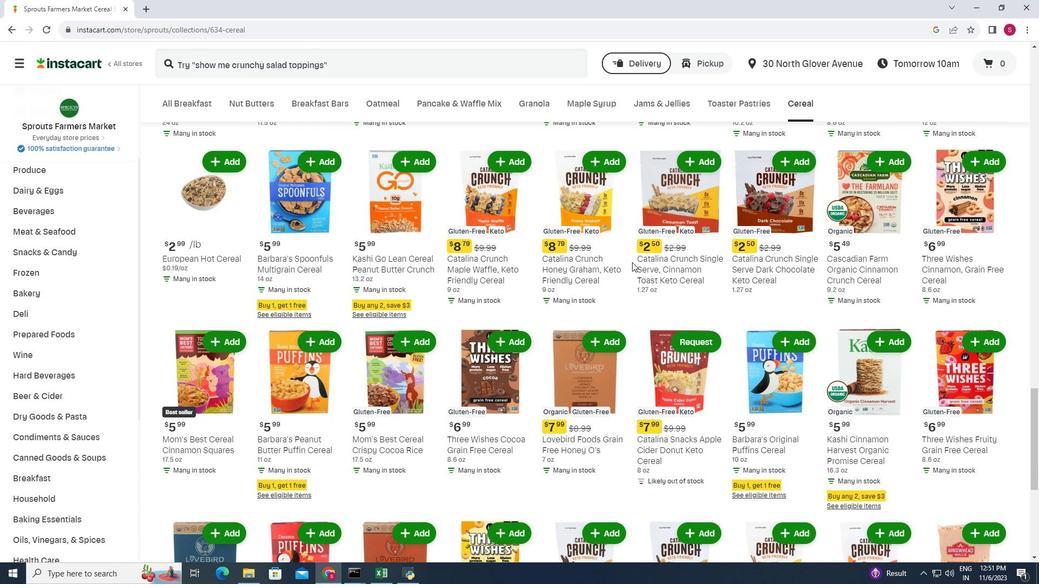 
Action: Mouse scrolled (632, 261) with delta (0, 0)
Screenshot: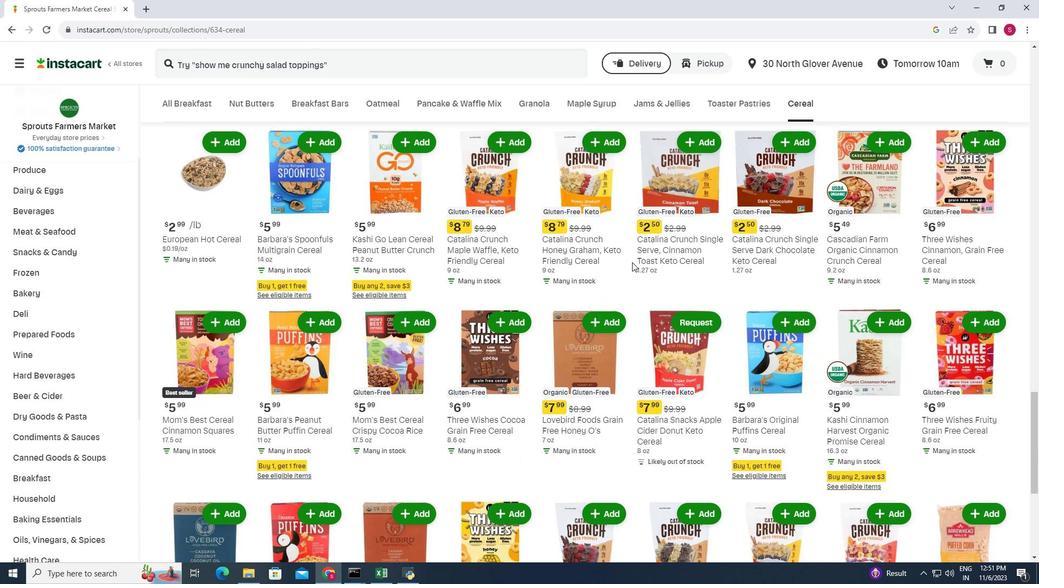 
Action: Mouse moved to (631, 262)
Screenshot: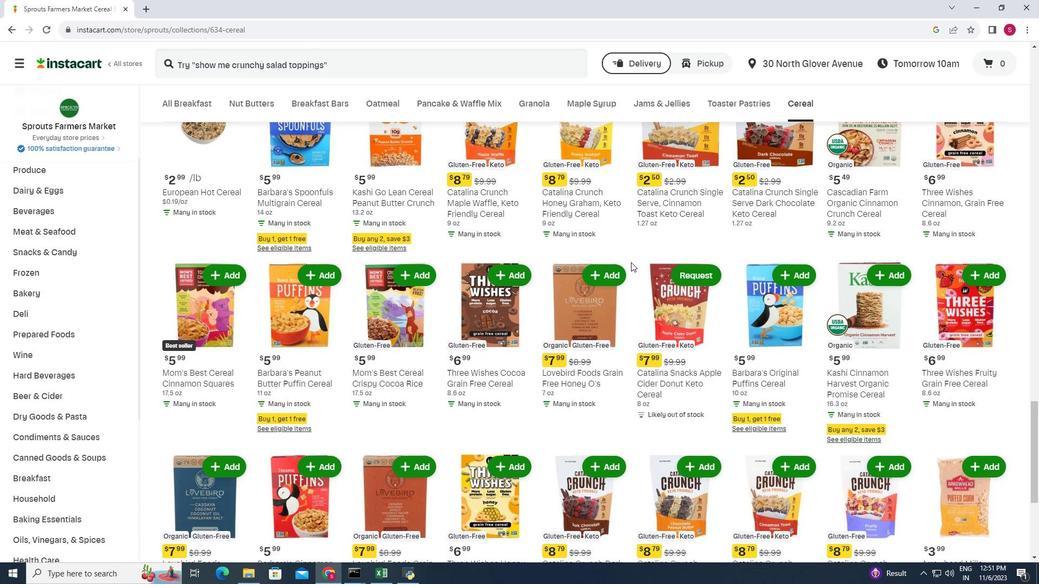
Action: Mouse scrolled (631, 261) with delta (0, 0)
Screenshot: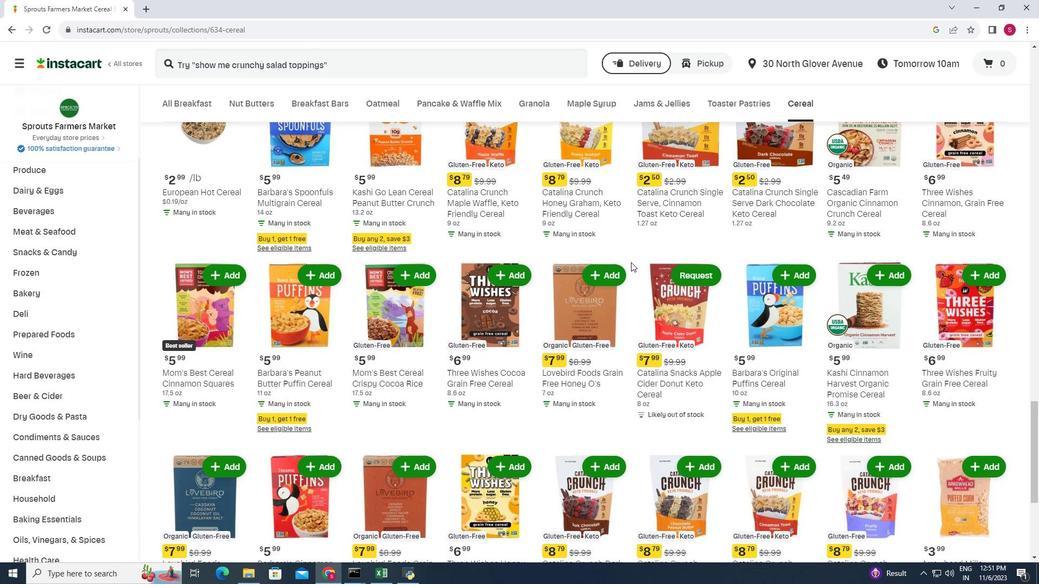 
Action: Mouse moved to (991, 228)
Screenshot: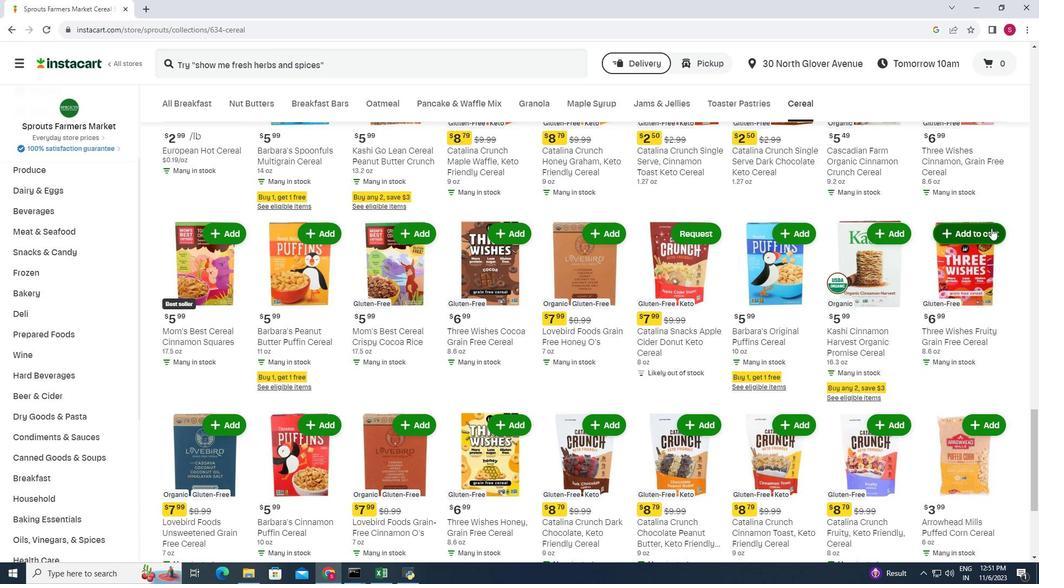 
Action: Mouse pressed left at (991, 228)
Screenshot: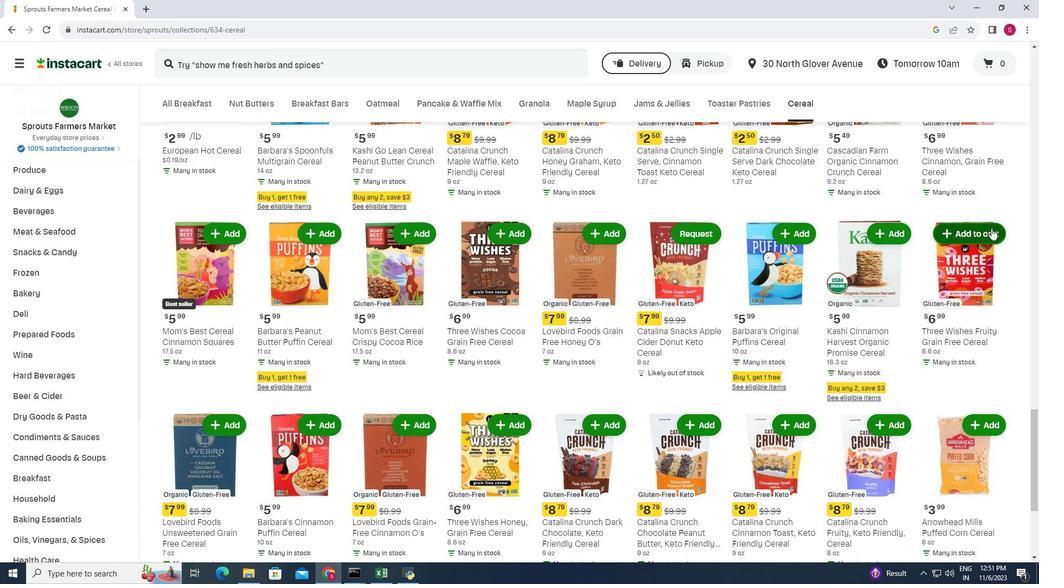 
Action: Mouse moved to (973, 199)
Screenshot: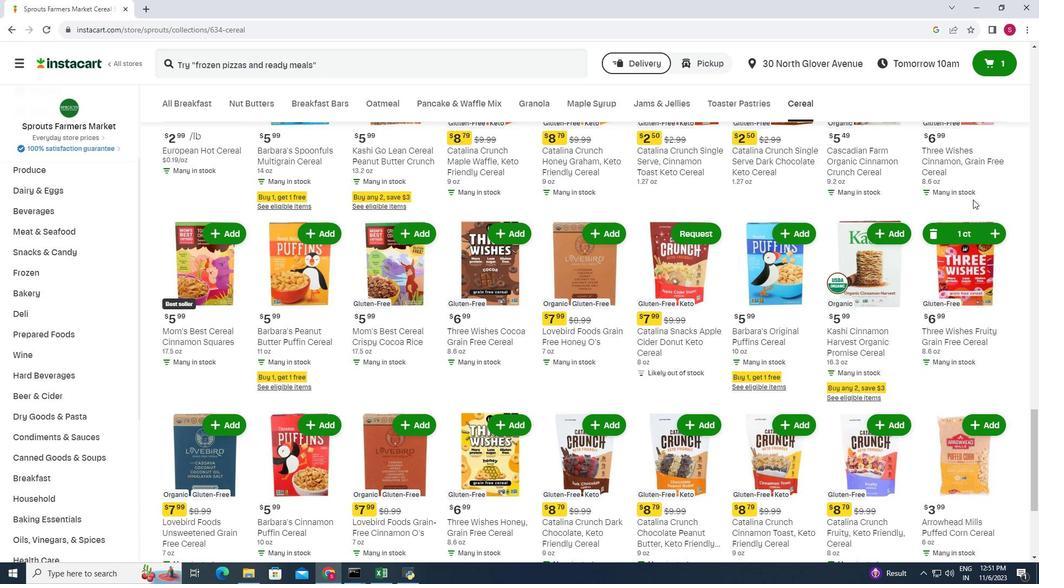 
